 Task: Utilize permission sets for additional control to profiles.
Action: Mouse moved to (561, 50)
Screenshot: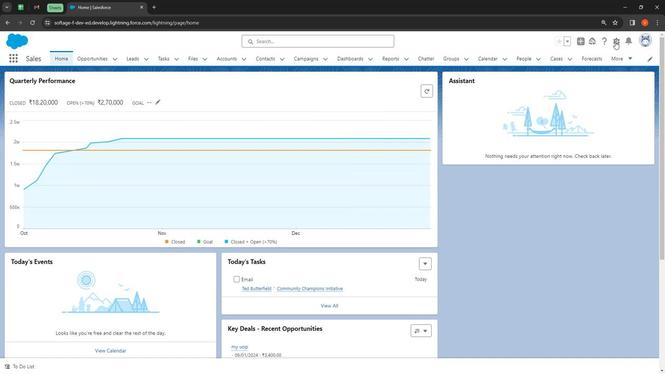 
Action: Mouse pressed left at (561, 50)
Screenshot: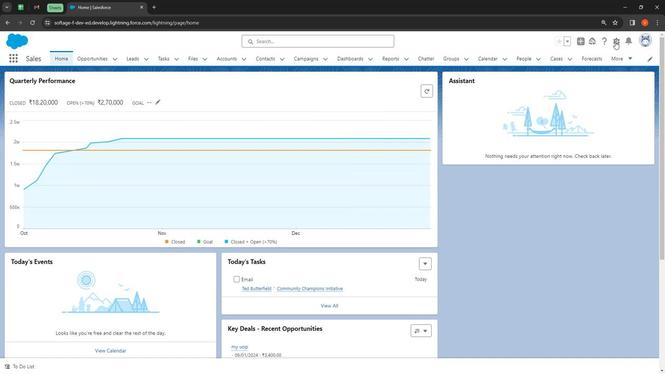 
Action: Mouse moved to (546, 68)
Screenshot: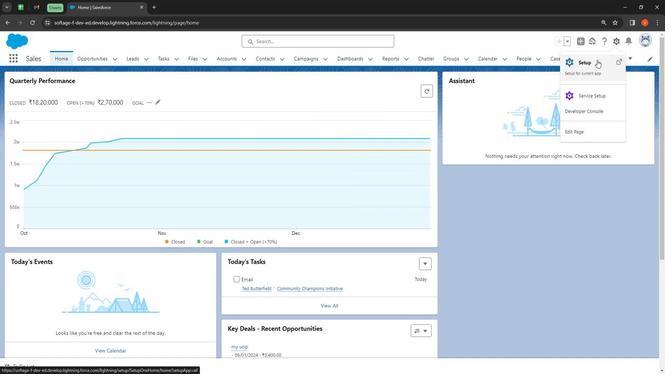 
Action: Mouse pressed left at (546, 68)
Screenshot: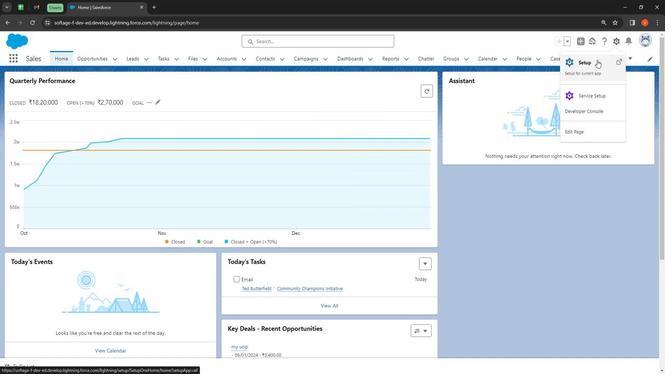 
Action: Mouse moved to (34, 248)
Screenshot: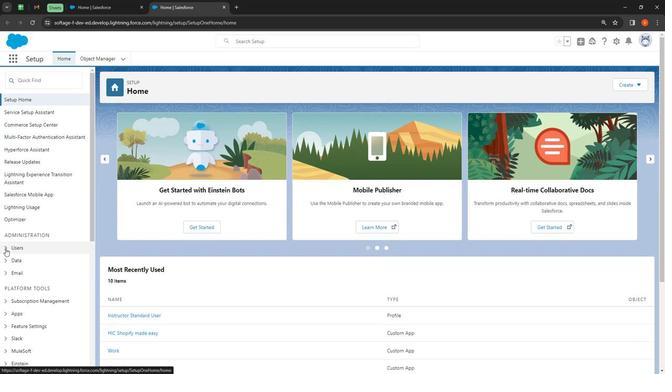 
Action: Mouse pressed left at (34, 248)
Screenshot: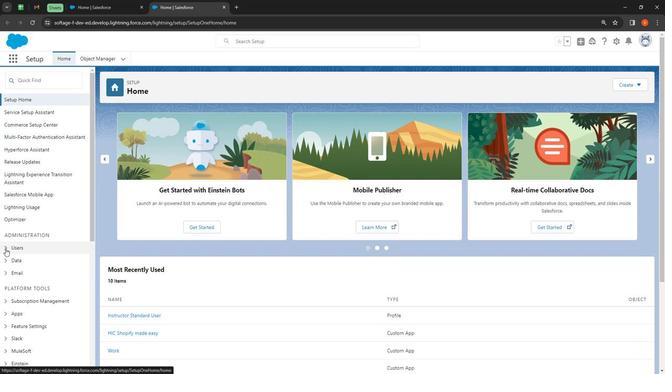 
Action: Mouse moved to (51, 345)
Screenshot: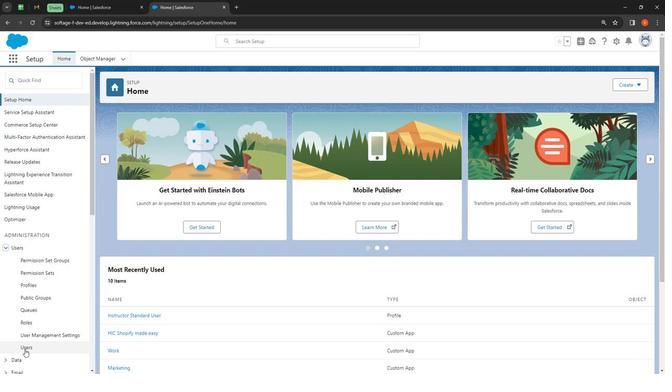 
Action: Mouse pressed left at (51, 345)
Screenshot: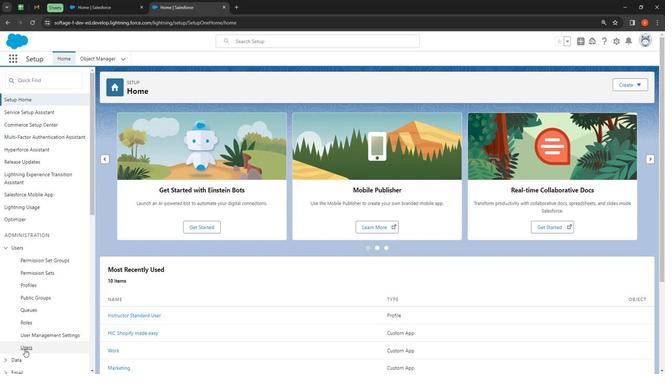 
Action: Mouse moved to (311, 382)
Screenshot: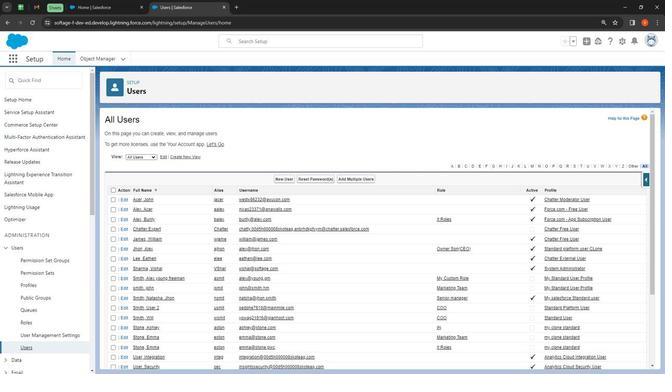 
Action: Mouse scrolled (311, 382) with delta (0, 0)
Screenshot: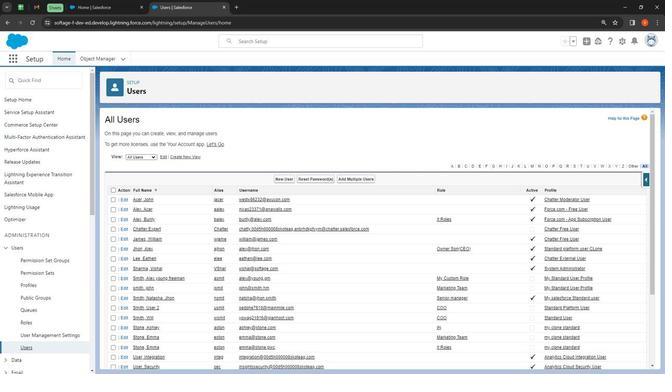 
Action: Mouse moved to (324, 382)
Screenshot: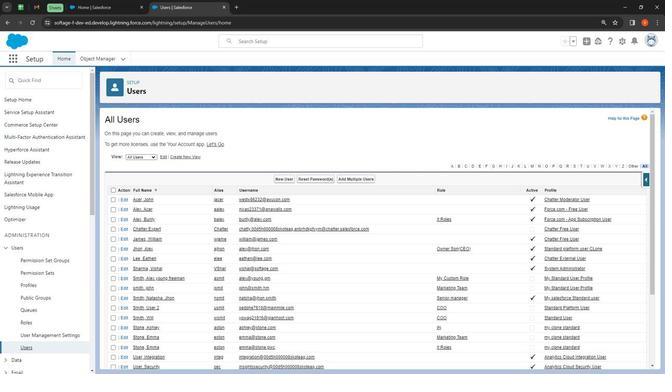 
Action: Mouse scrolled (324, 382) with delta (0, 0)
Screenshot: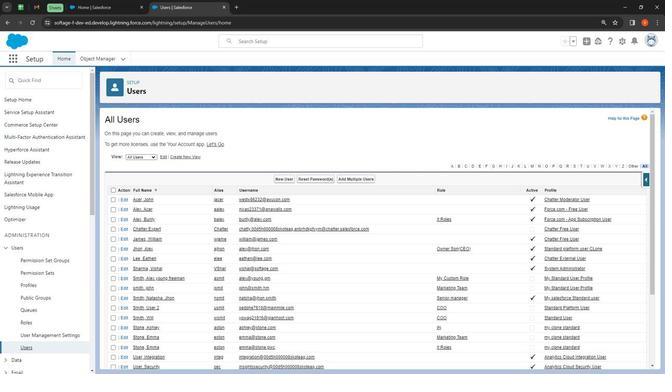 
Action: Mouse moved to (152, 161)
Screenshot: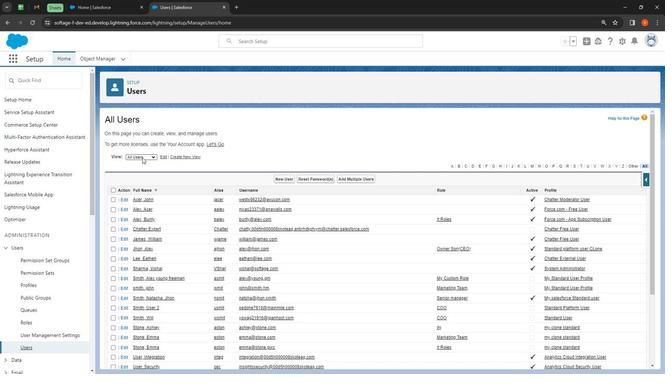 
Action: Mouse pressed left at (152, 161)
Screenshot: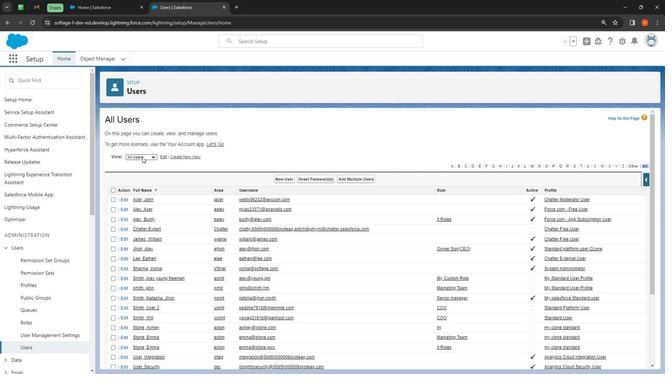 
Action: Mouse moved to (161, 167)
Screenshot: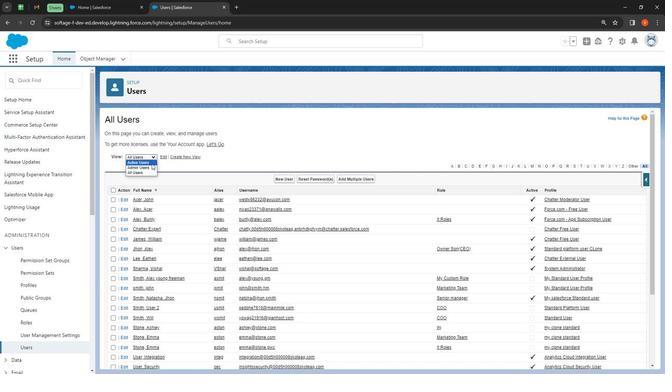 
Action: Mouse pressed left at (161, 167)
Screenshot: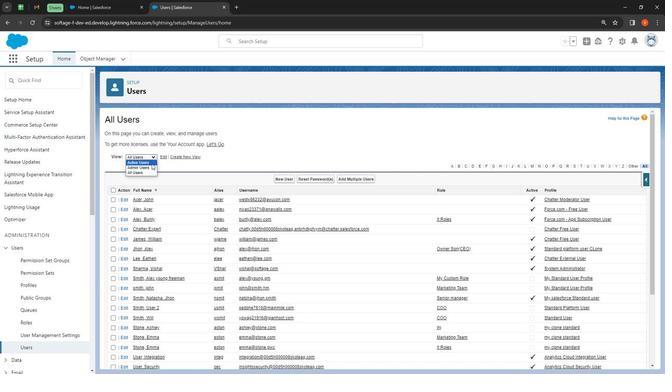 
Action: Mouse moved to (71, 272)
Screenshot: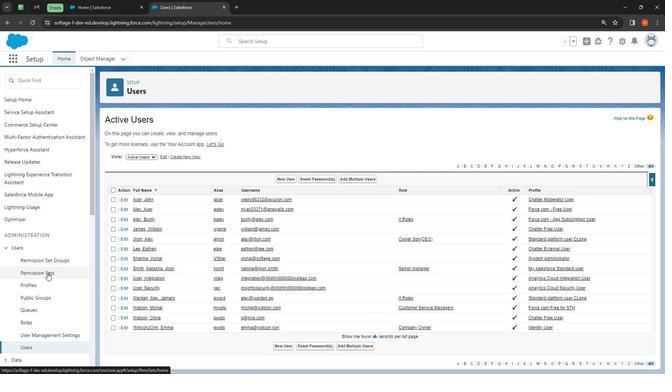 
Action: Mouse pressed left at (71, 272)
Screenshot: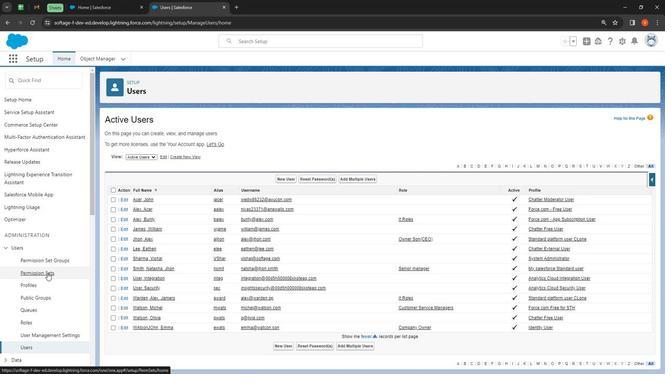 
Action: Mouse moved to (130, 166)
Screenshot: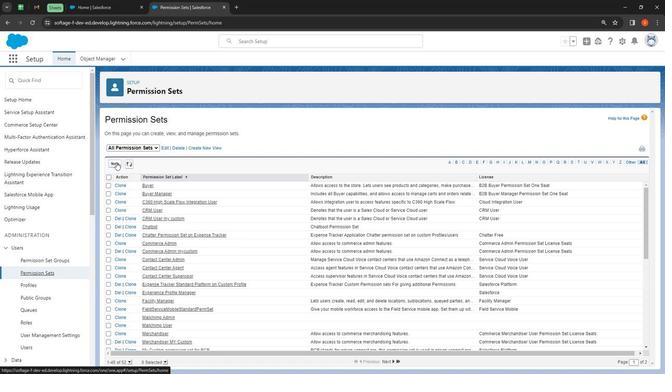 
Action: Mouse pressed left at (130, 166)
Screenshot: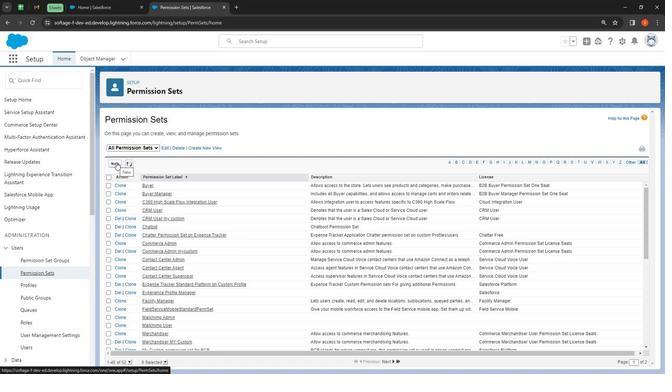 
Action: Mouse moved to (276, 181)
Screenshot: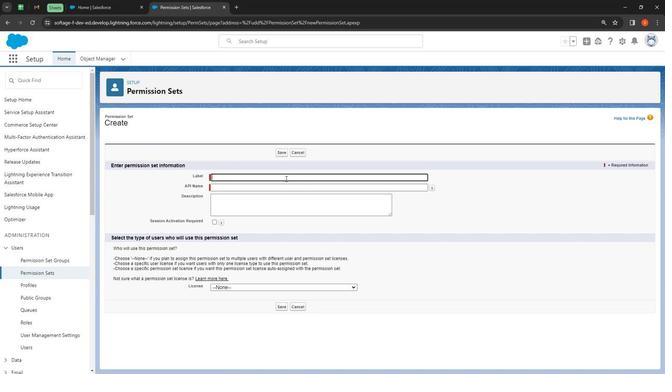 
Action: Mouse pressed left at (276, 181)
Screenshot: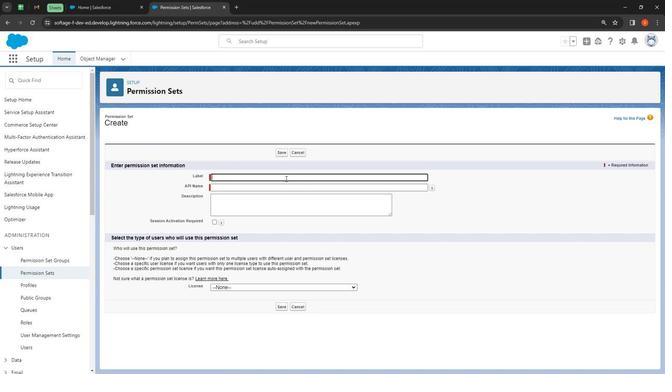
Action: Mouse moved to (277, 185)
Screenshot: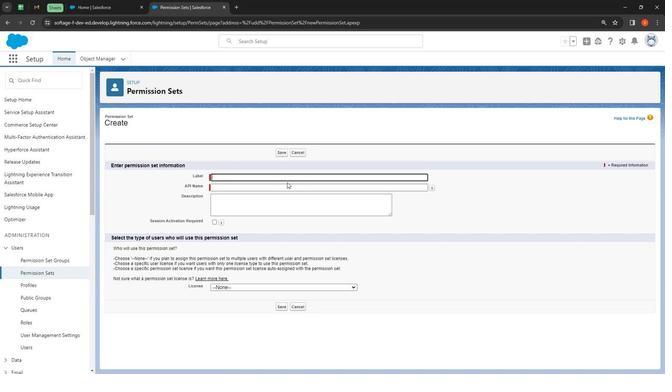 
Action: Key pressed <Key.shift>Permission<Key.space><Key.shift>Set<Key.space>for<Key.space><Key.shift>Standard<Key.space><Key.shift>Platform<Key.space>user<Key.space>to<Key.space>utilize<Key.space>them
Screenshot: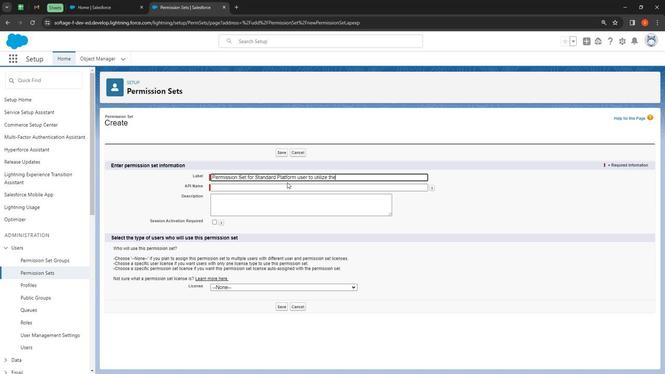 
Action: Mouse moved to (237, 189)
Screenshot: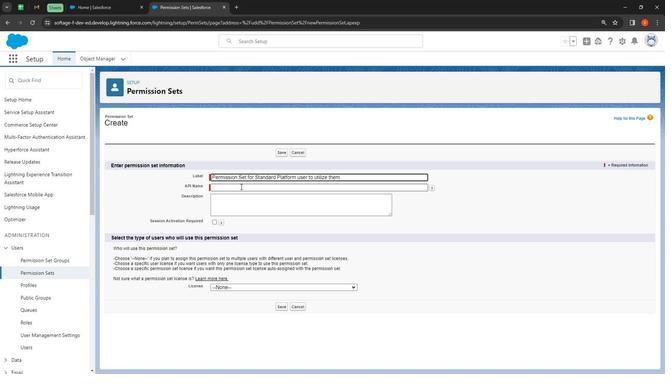 
Action: Mouse pressed left at (237, 189)
Screenshot: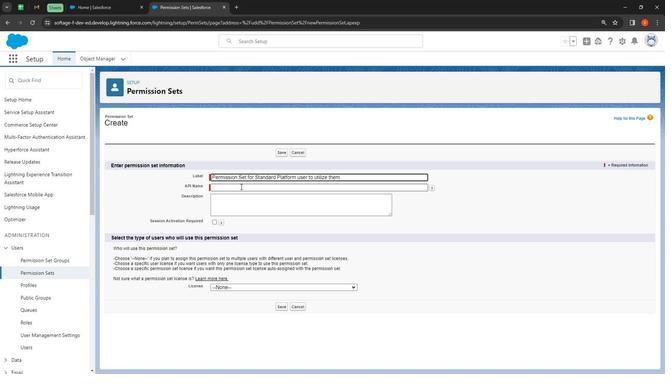 
Action: Mouse moved to (243, 207)
Screenshot: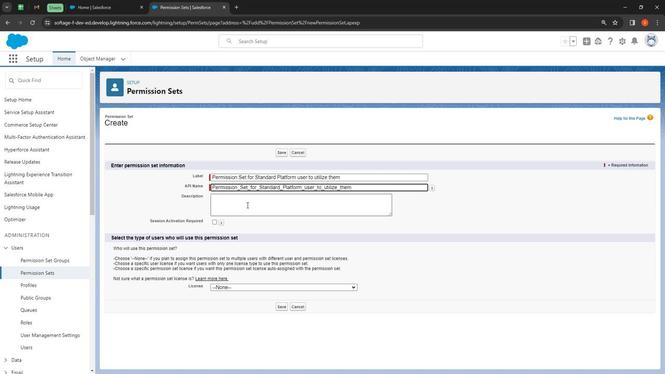 
Action: Mouse pressed left at (243, 207)
Screenshot: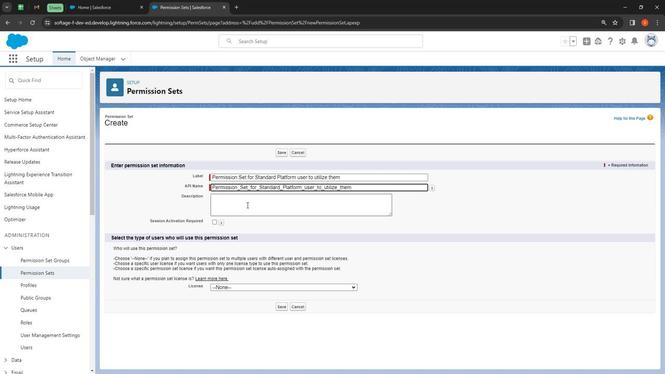 
Action: Mouse moved to (224, 212)
Screenshot: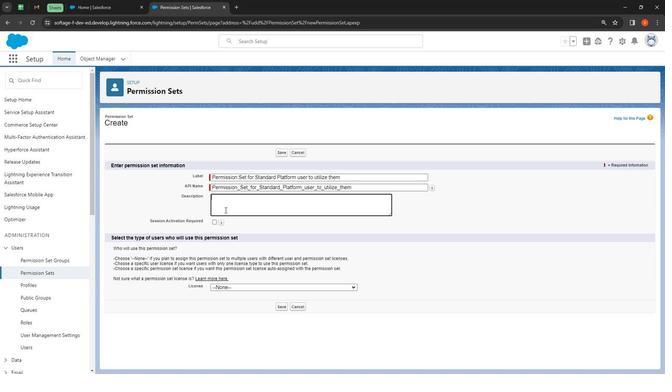 
Action: Key pressed utilization<Key.space>of<Key.space>permission<Key.space>set<Key.space>by<Key.space>s<Key.backspace>profile<Key.space>having<Key.space>standard<Key.space>platfom<Key.space>users
Screenshot: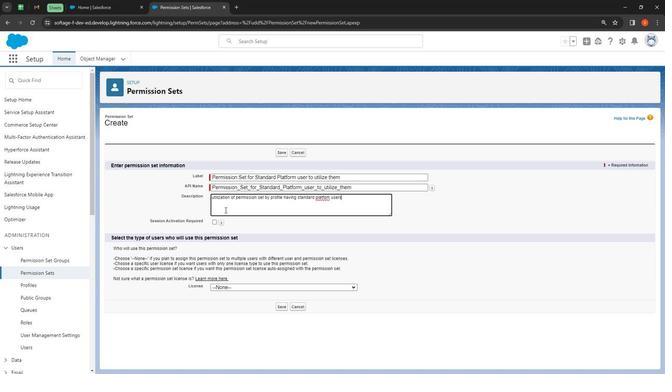 
Action: Mouse moved to (309, 200)
Screenshot: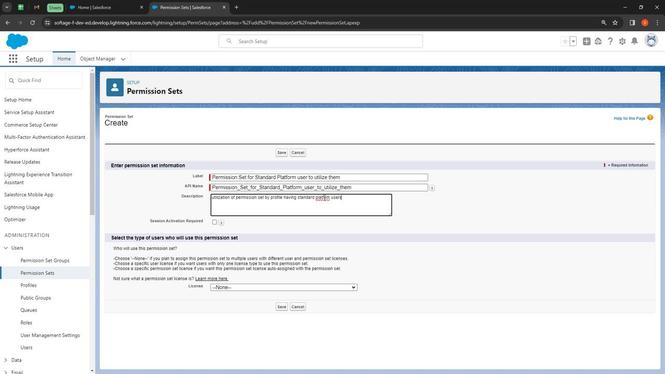 
Action: Mouse pressed right at (309, 200)
Screenshot: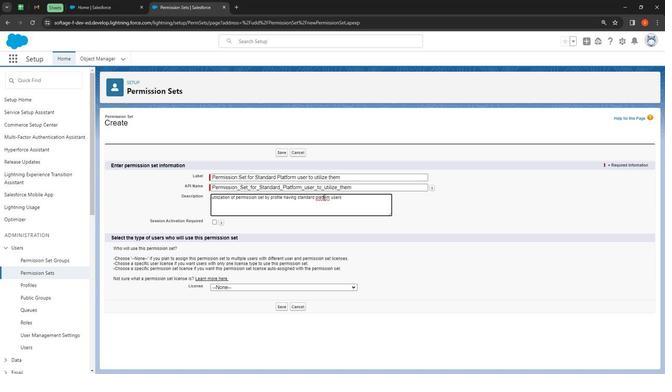 
Action: Mouse moved to (321, 206)
Screenshot: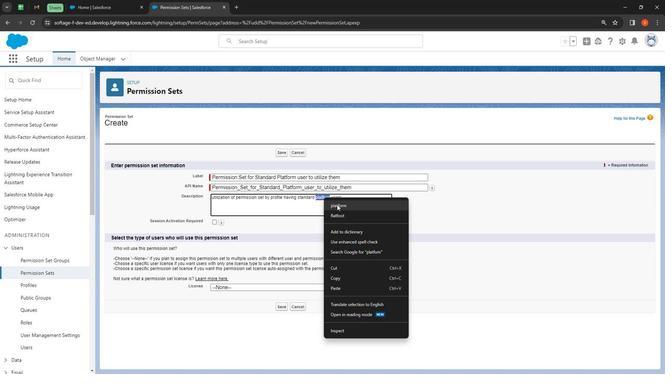 
Action: Mouse pressed left at (321, 206)
Screenshot: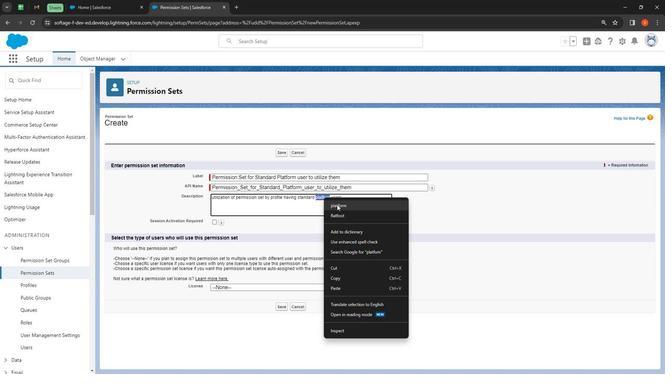 
Action: Mouse moved to (333, 201)
Screenshot: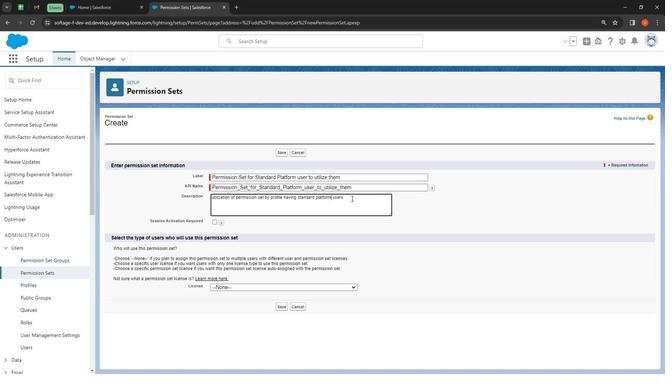 
Action: Mouse pressed left at (333, 201)
Screenshot: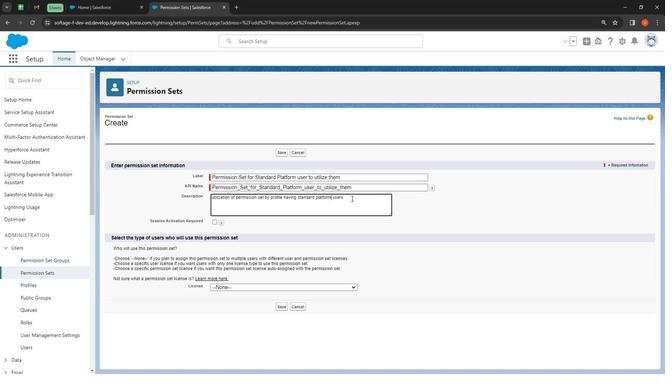 
Action: Mouse moved to (333, 201)
Screenshot: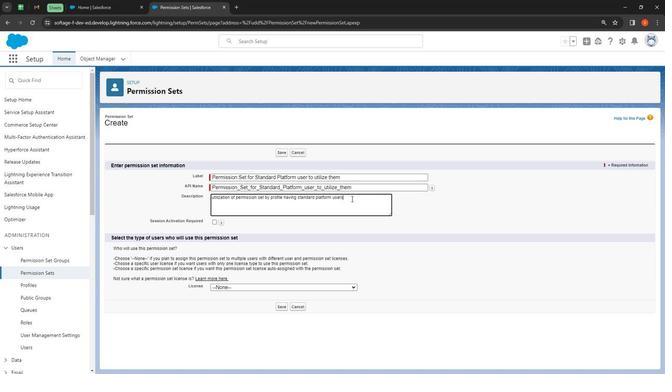 
Action: Key pressed .<Key.space>for<Key.space>there<Key.space>extra<Key.space>permission
Screenshot: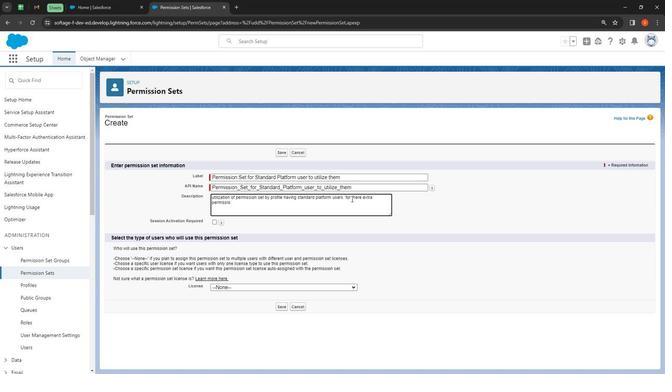 
Action: Mouse moved to (260, 223)
Screenshot: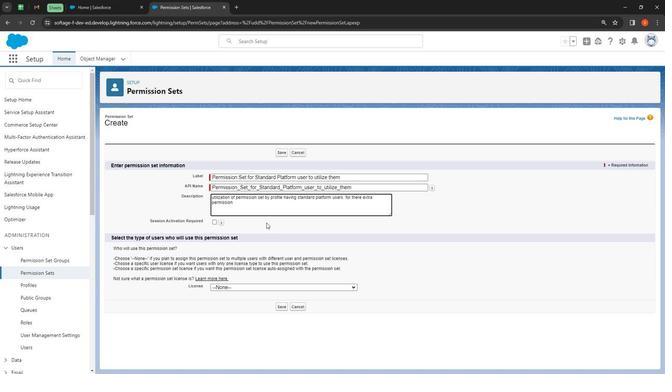 
Action: Mouse pressed left at (260, 223)
Screenshot: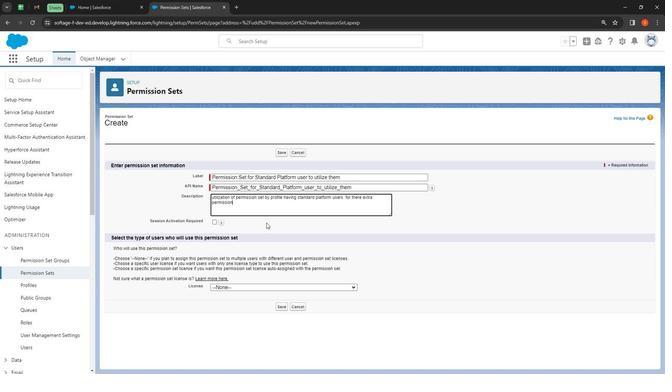 
Action: Mouse moved to (259, 285)
Screenshot: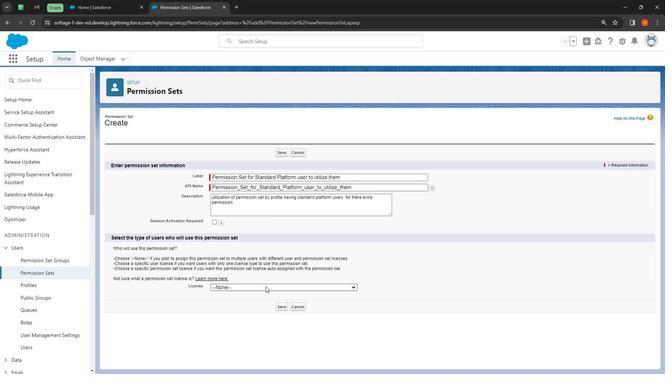 
Action: Mouse pressed left at (259, 285)
Screenshot: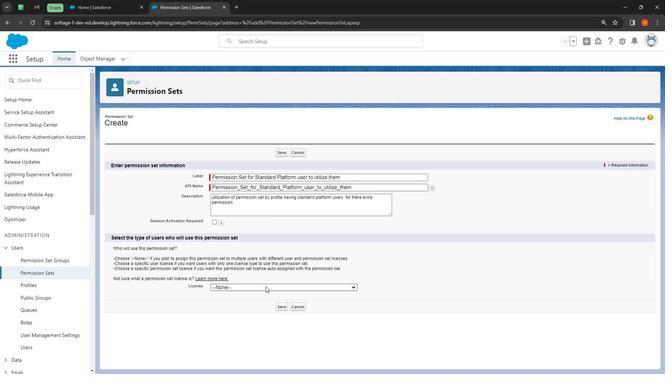 
Action: Mouse moved to (339, 178)
Screenshot: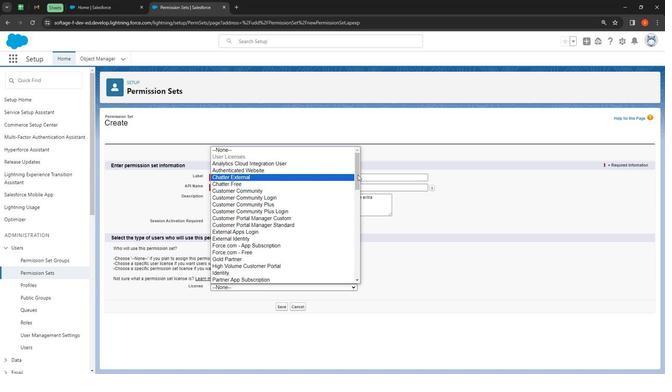 
Action: Mouse pressed left at (339, 178)
Screenshot: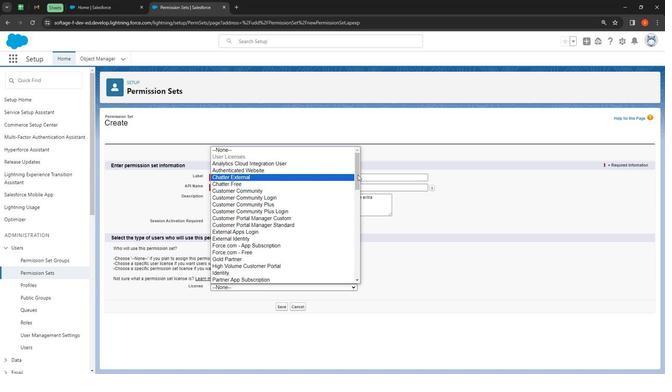 
Action: Mouse moved to (276, 223)
Screenshot: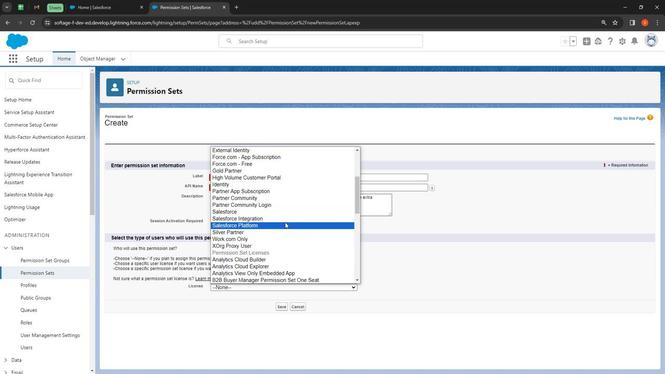 
Action: Mouse pressed left at (276, 223)
Screenshot: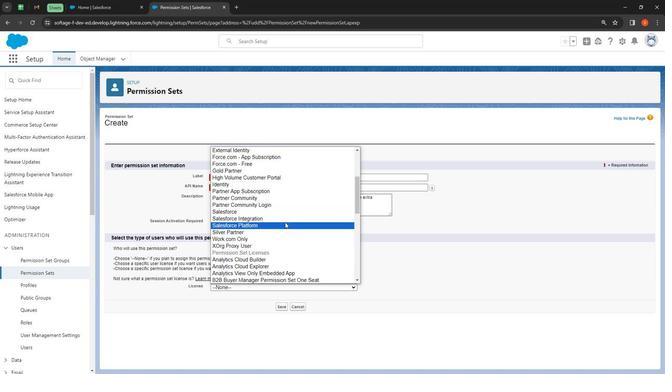 
Action: Mouse moved to (275, 305)
Screenshot: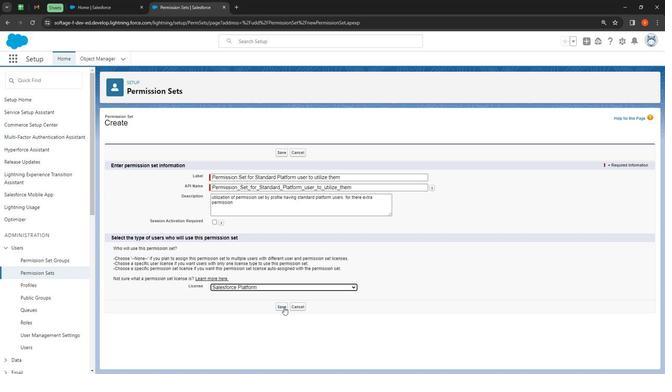 
Action: Mouse pressed left at (275, 305)
Screenshot: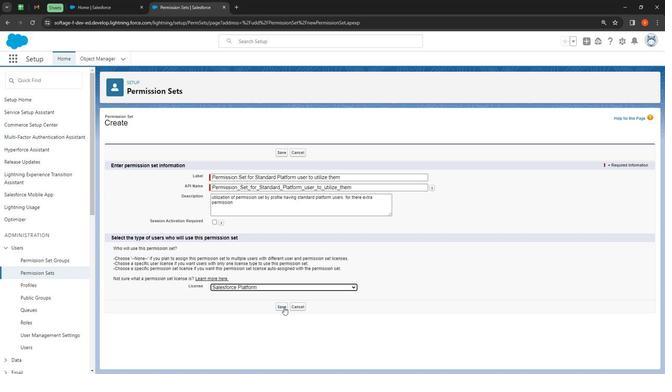 
Action: Mouse moved to (248, 257)
Screenshot: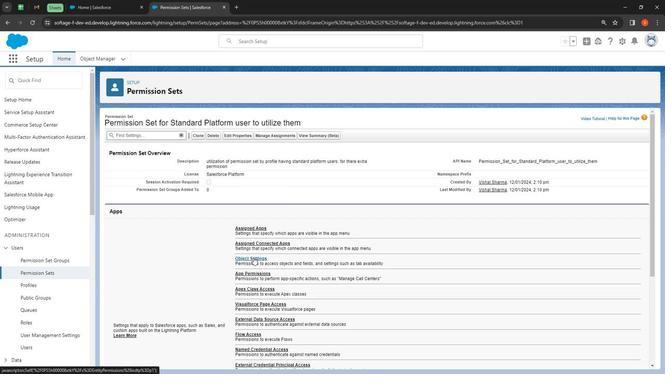 
Action: Mouse pressed left at (248, 257)
Screenshot: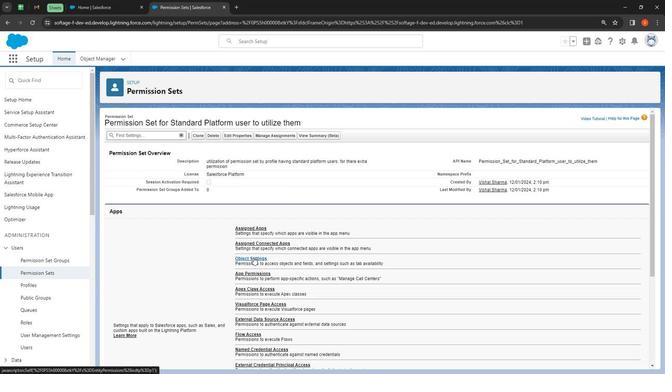 
Action: Mouse moved to (134, 186)
Screenshot: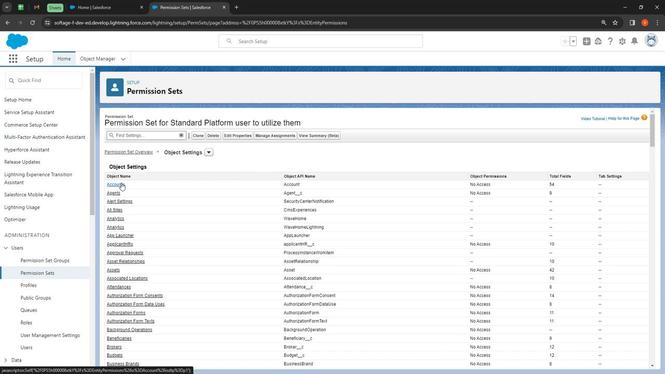 
Action: Mouse pressed left at (134, 186)
Screenshot: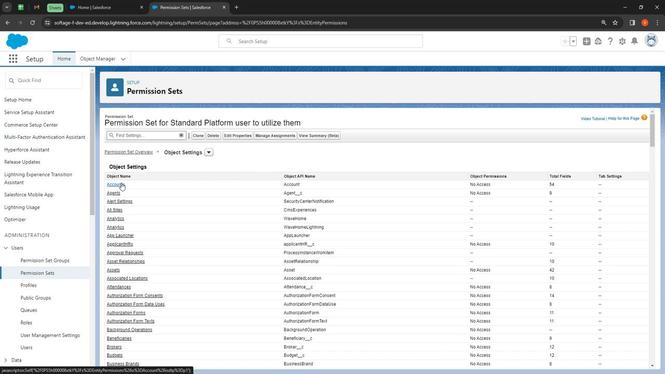 
Action: Mouse moved to (272, 171)
Screenshot: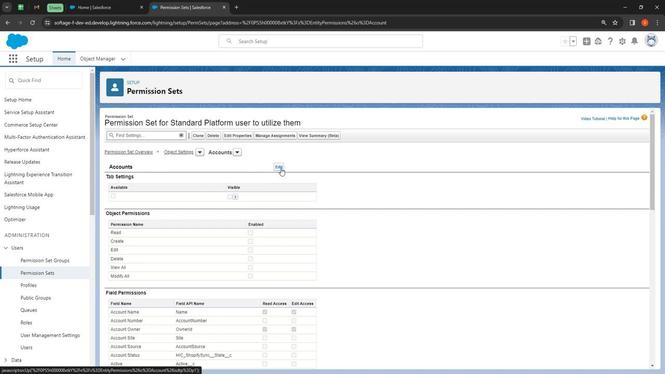
Action: Mouse pressed left at (272, 171)
Screenshot: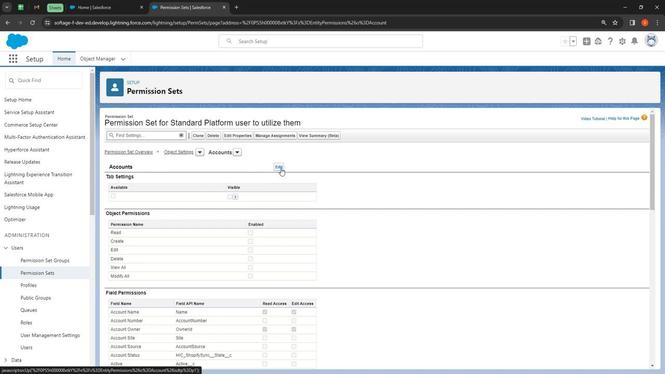 
Action: Mouse moved to (127, 201)
Screenshot: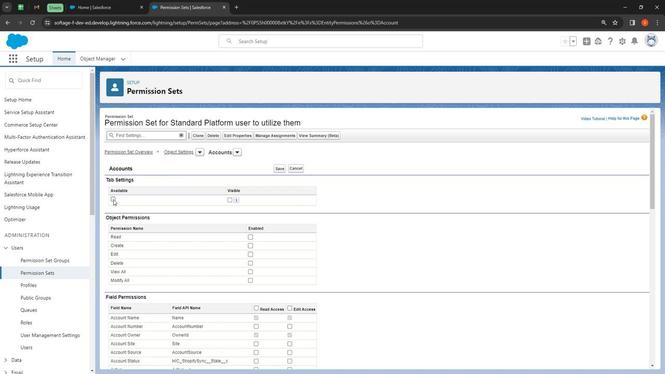 
Action: Mouse pressed left at (127, 201)
Screenshot: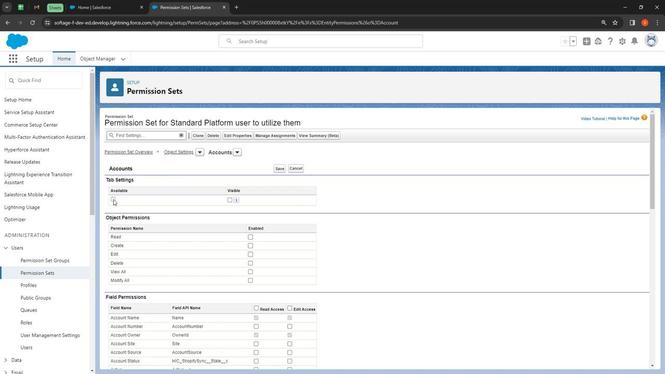 
Action: Mouse moved to (231, 203)
Screenshot: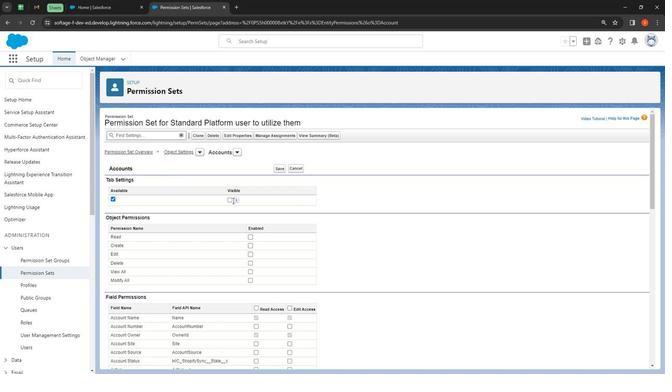 
Action: Mouse pressed left at (231, 203)
Screenshot: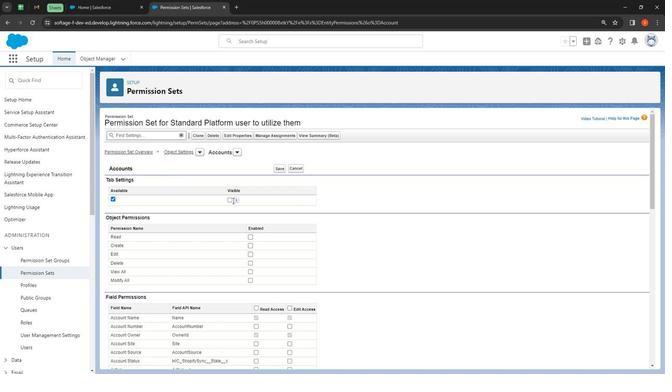 
Action: Mouse moved to (228, 203)
Screenshot: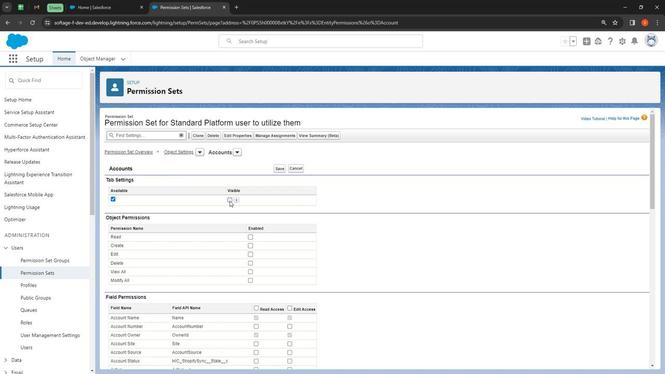 
Action: Mouse pressed left at (228, 203)
Screenshot: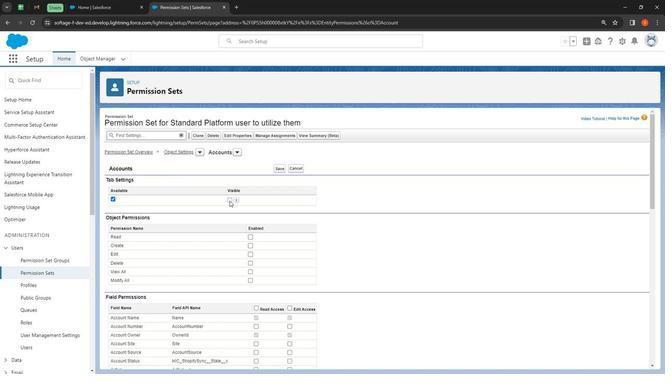 
Action: Mouse moved to (245, 236)
Screenshot: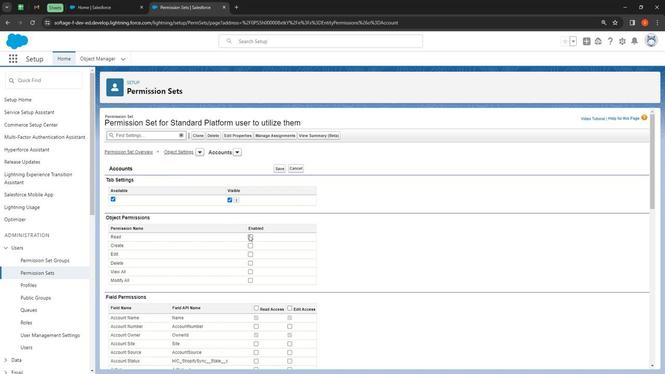 
Action: Mouse pressed left at (245, 236)
Screenshot: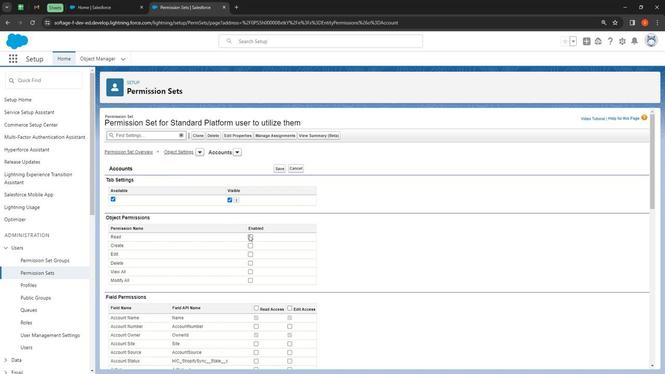 
Action: Mouse moved to (245, 245)
Screenshot: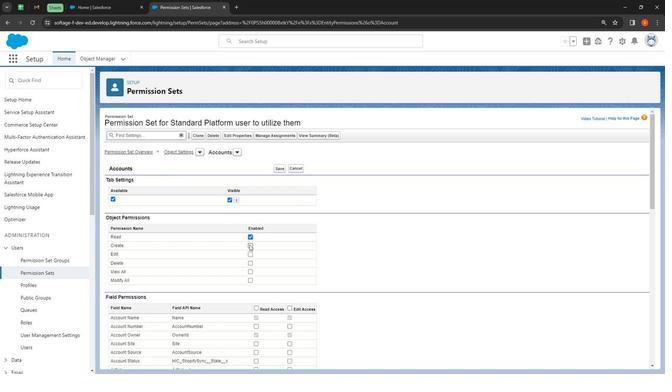 
Action: Mouse pressed left at (245, 245)
Screenshot: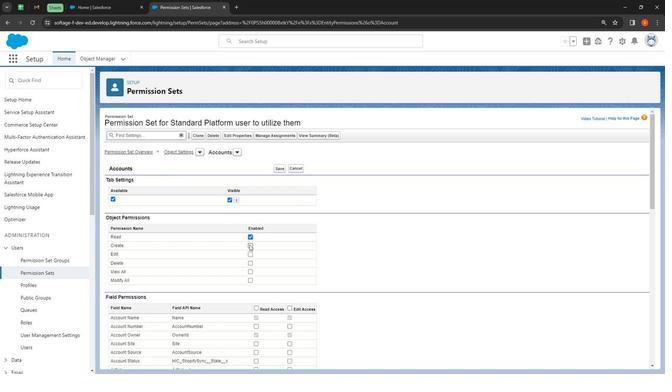 
Action: Mouse moved to (245, 255)
Screenshot: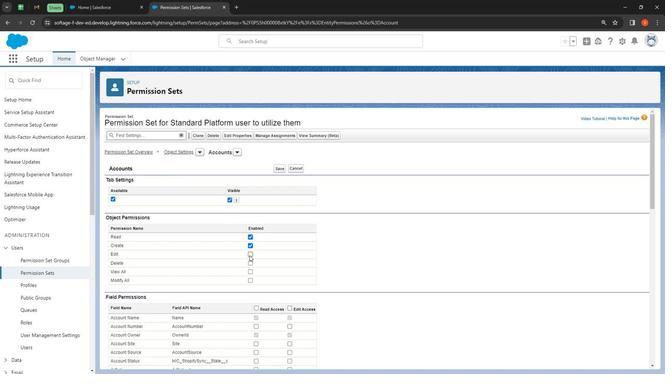 
Action: Mouse pressed left at (245, 255)
Screenshot: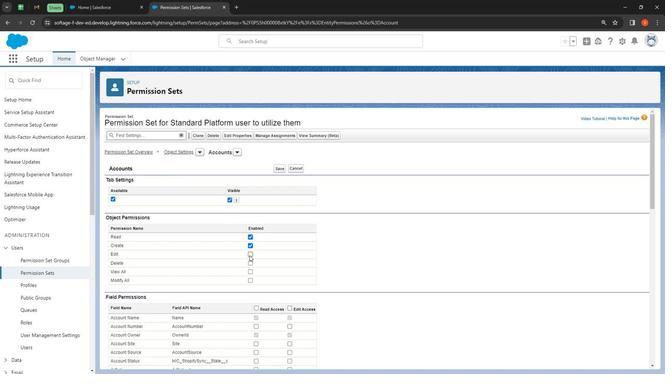 
Action: Mouse moved to (254, 241)
Screenshot: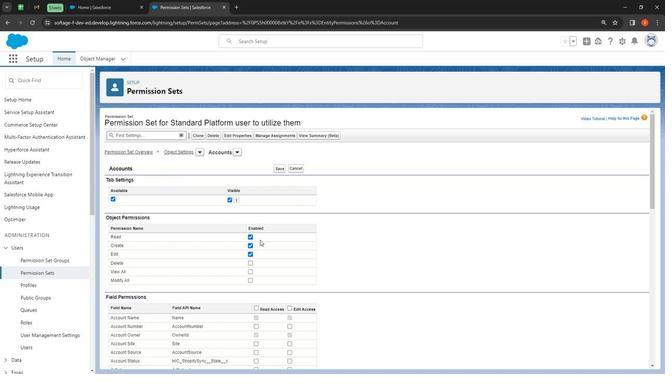 
Action: Mouse scrolled (254, 241) with delta (0, 0)
Screenshot: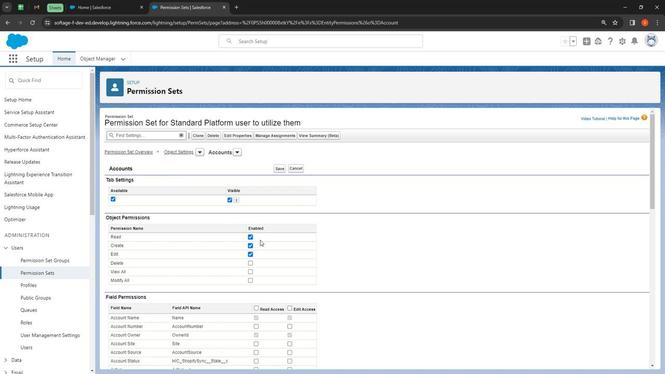
Action: Mouse moved to (265, 262)
Screenshot: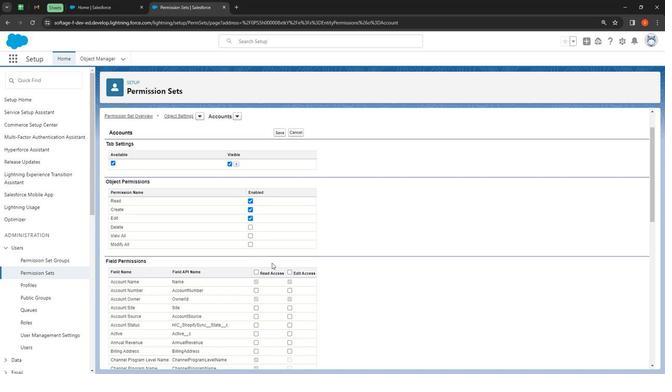 
Action: Mouse scrolled (265, 262) with delta (0, 0)
Screenshot: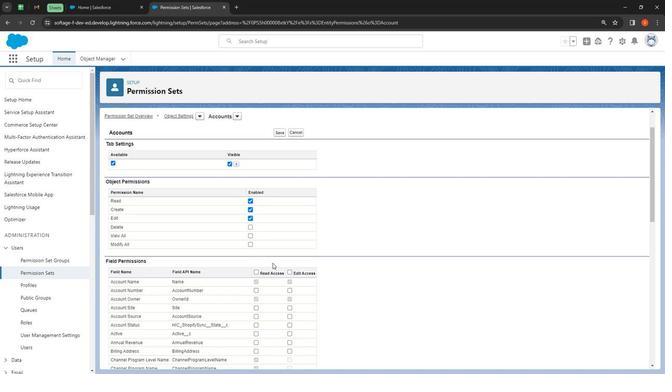 
Action: Mouse moved to (251, 255)
Screenshot: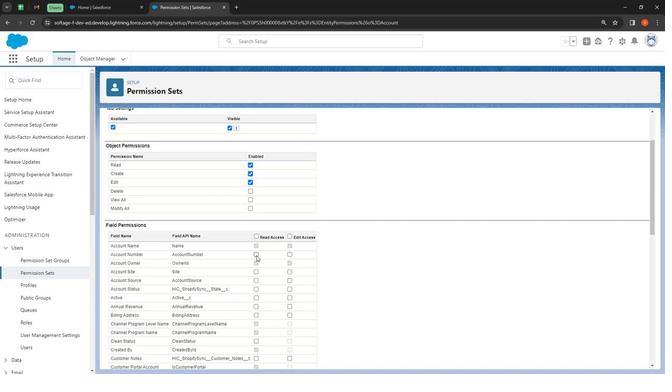 
Action: Mouse pressed left at (251, 255)
Screenshot: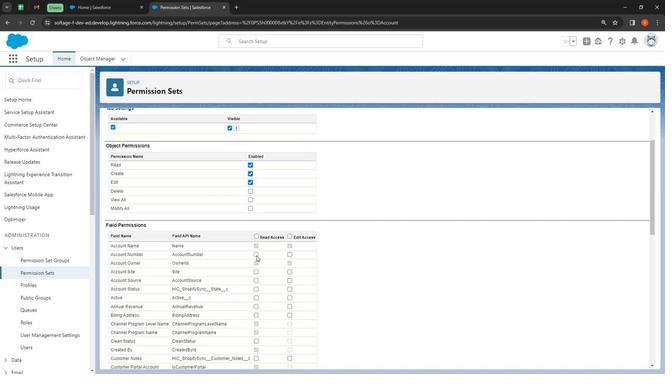 
Action: Mouse moved to (282, 254)
Screenshot: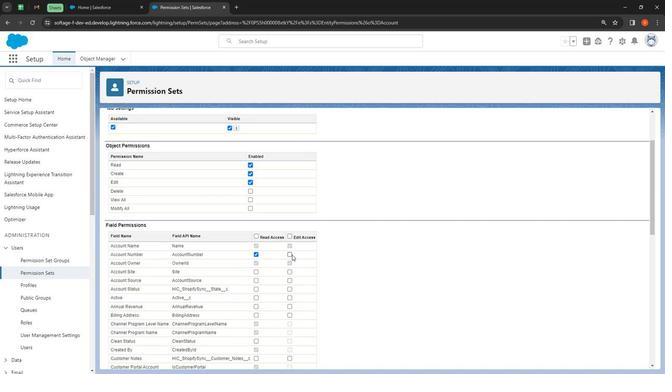 
Action: Mouse pressed left at (282, 254)
Screenshot: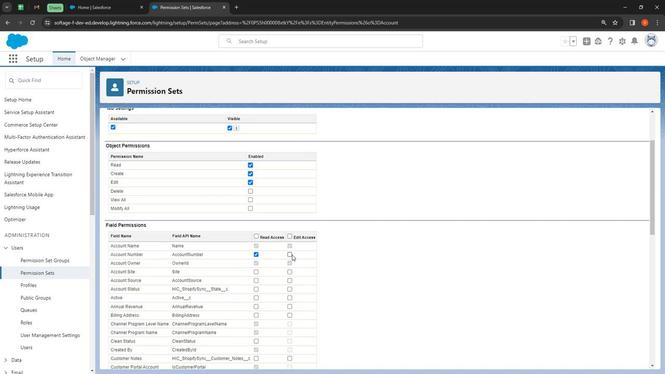 
Action: Mouse moved to (280, 272)
Screenshot: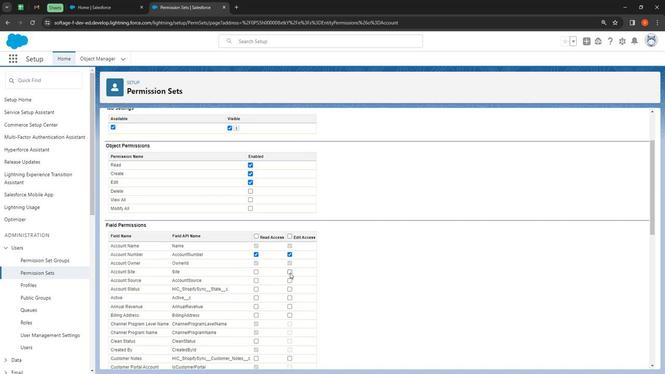 
Action: Mouse pressed left at (280, 272)
Screenshot: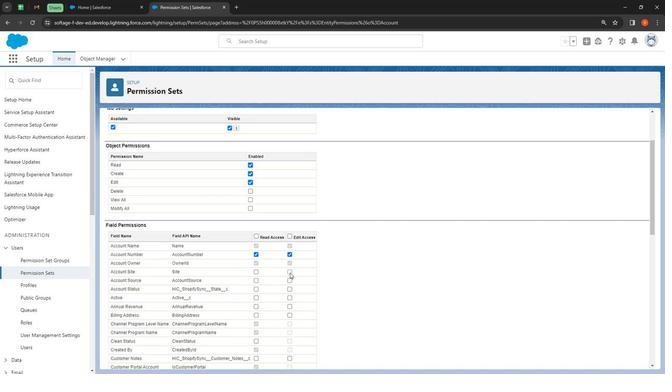 
Action: Mouse moved to (278, 279)
Screenshot: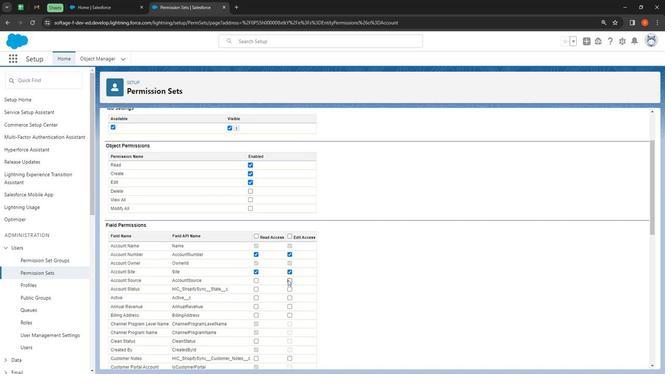 
Action: Mouse pressed left at (278, 279)
Screenshot: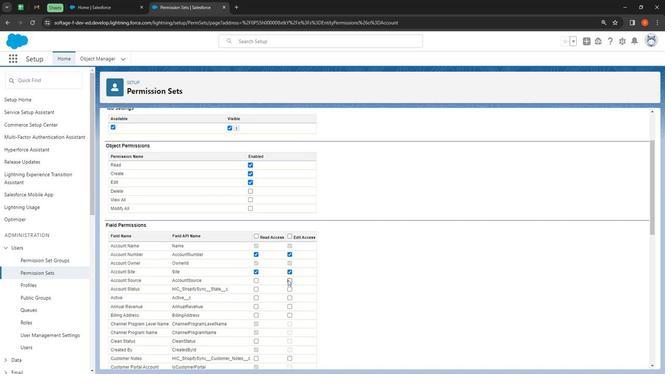 
Action: Mouse moved to (258, 273)
Screenshot: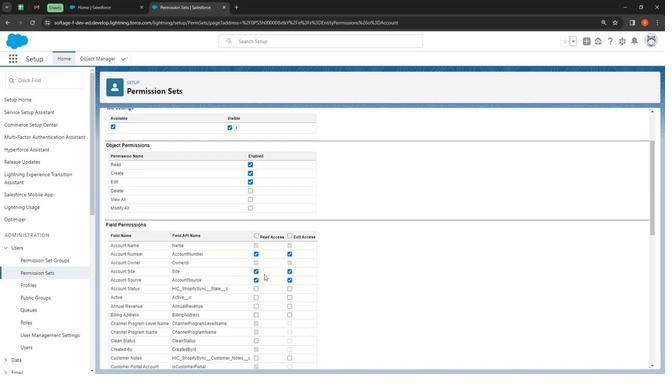 
Action: Mouse scrolled (258, 273) with delta (0, 0)
Screenshot: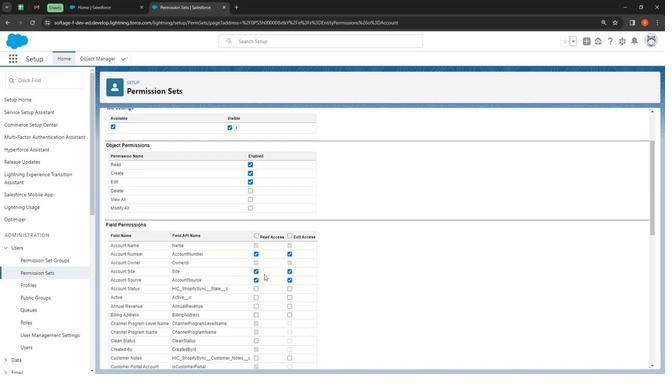 
Action: Mouse scrolled (258, 273) with delta (0, 0)
Screenshot: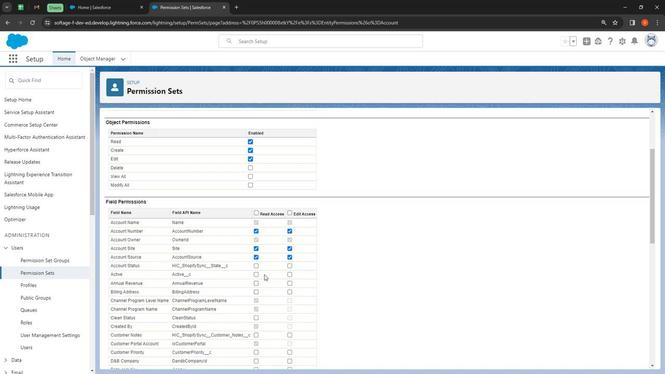 
Action: Mouse moved to (258, 272)
Screenshot: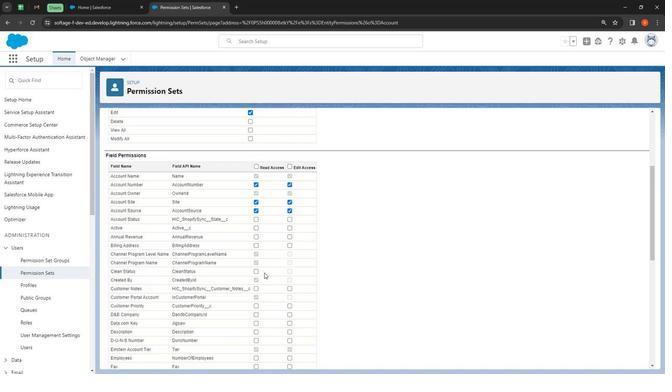 
Action: Mouse scrolled (258, 272) with delta (0, 0)
Screenshot: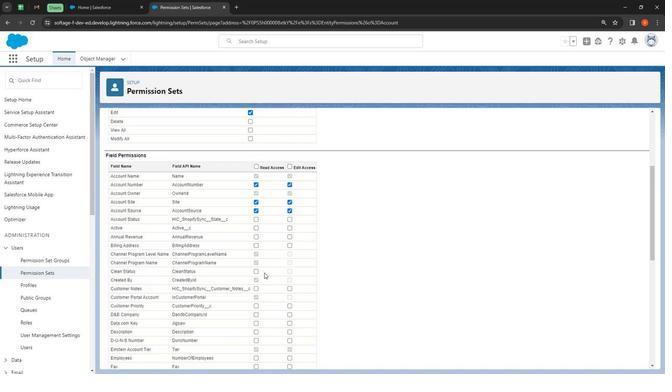 
Action: Mouse moved to (252, 200)
Screenshot: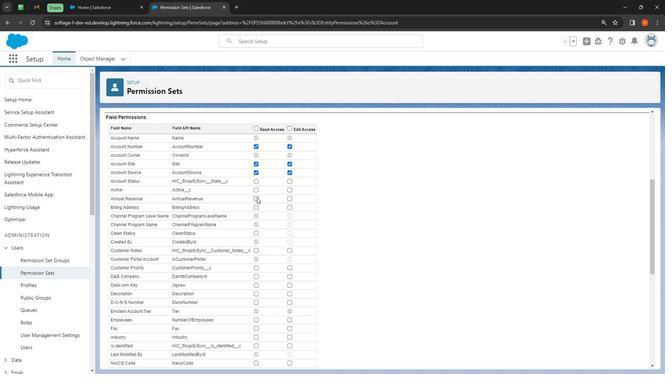 
Action: Mouse pressed left at (252, 200)
Screenshot: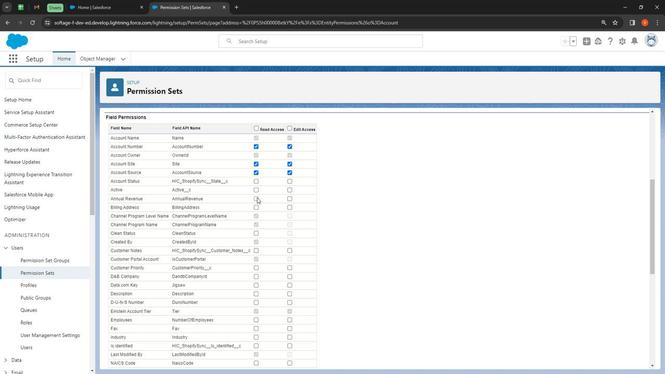 
Action: Mouse moved to (252, 192)
Screenshot: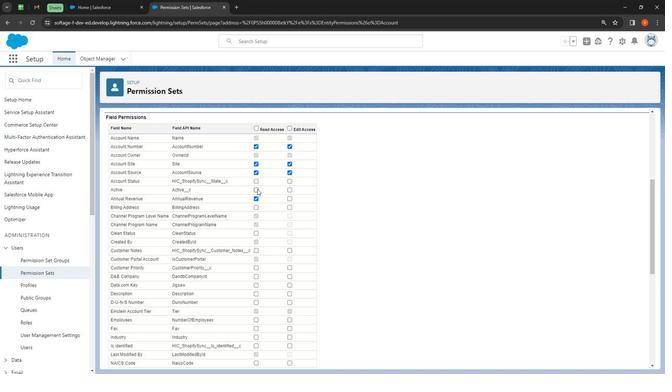 
Action: Mouse pressed left at (252, 192)
Screenshot: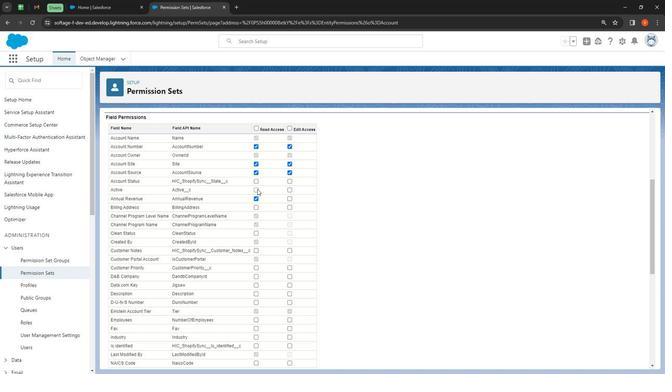 
Action: Mouse moved to (280, 209)
Screenshot: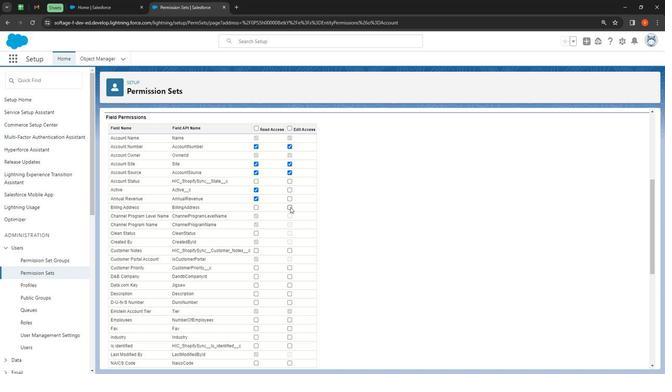 
Action: Mouse pressed left at (280, 209)
Screenshot: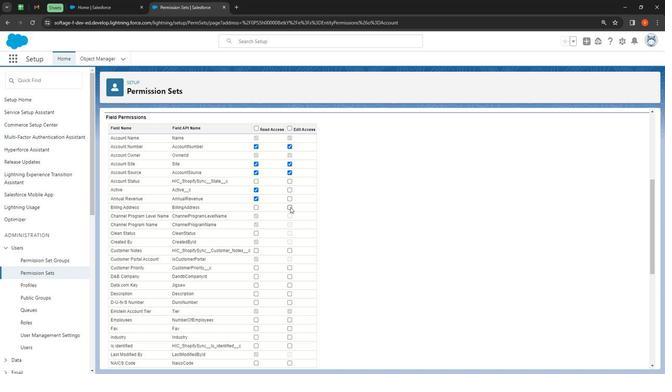 
Action: Mouse moved to (252, 235)
Screenshot: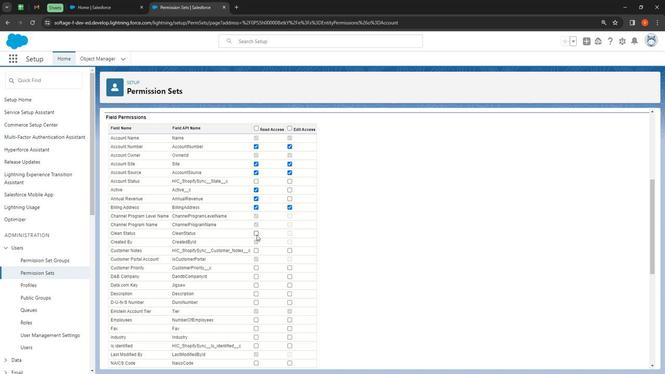 
Action: Mouse pressed left at (252, 235)
Screenshot: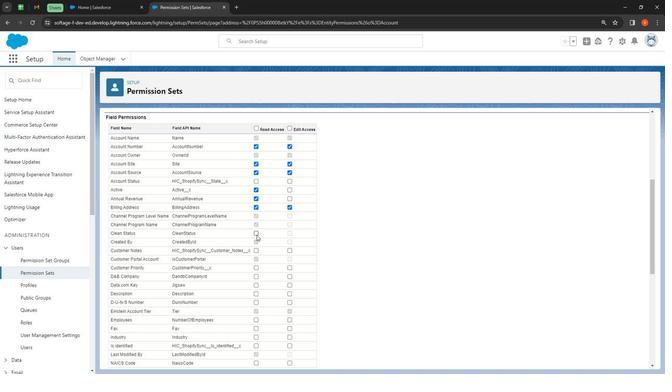 
Action: Mouse moved to (281, 252)
Screenshot: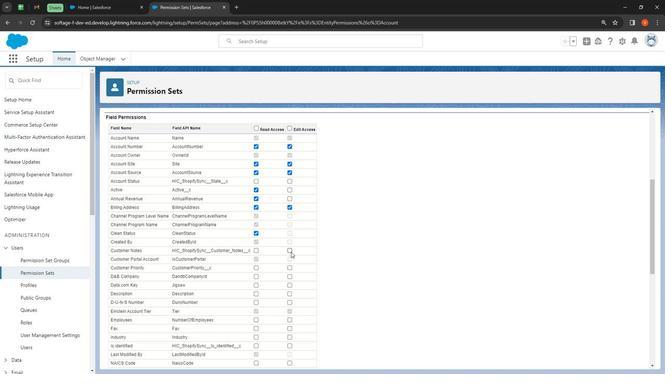 
Action: Mouse pressed left at (281, 252)
Screenshot: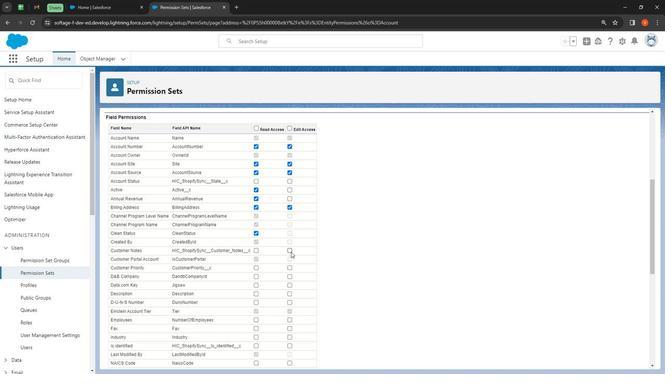 
Action: Mouse moved to (280, 249)
Screenshot: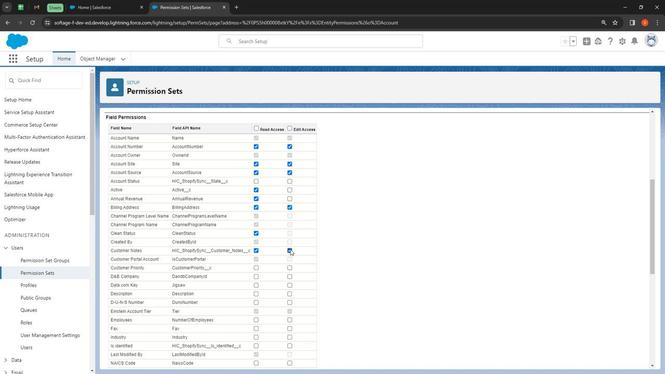 
Action: Mouse pressed left at (280, 249)
Screenshot: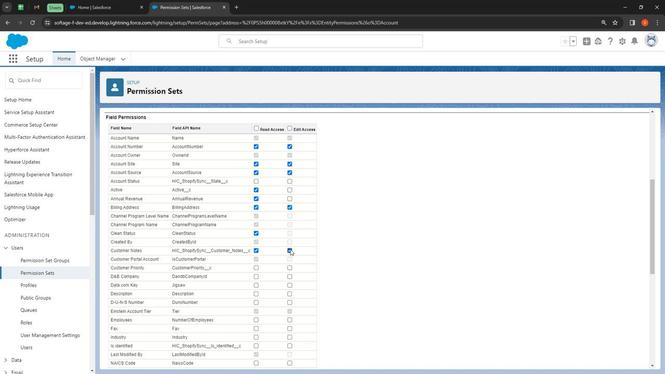 
Action: Mouse moved to (249, 266)
Screenshot: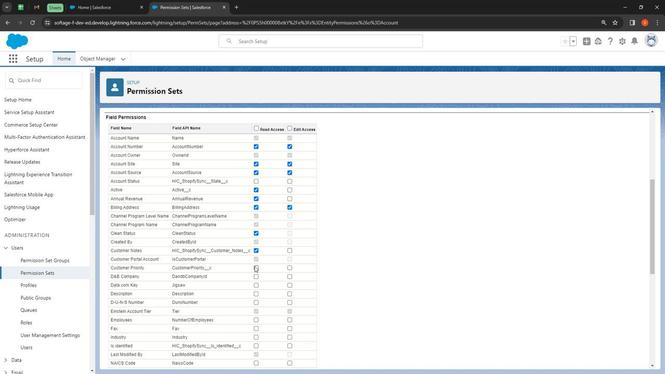 
Action: Mouse pressed left at (249, 266)
Screenshot: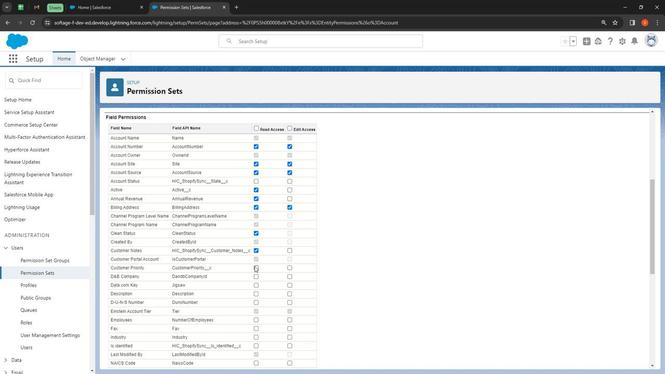 
Action: Mouse moved to (252, 277)
Screenshot: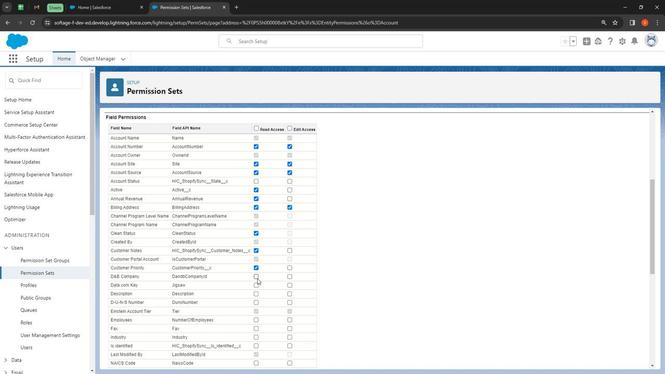 
Action: Mouse pressed left at (252, 277)
Screenshot: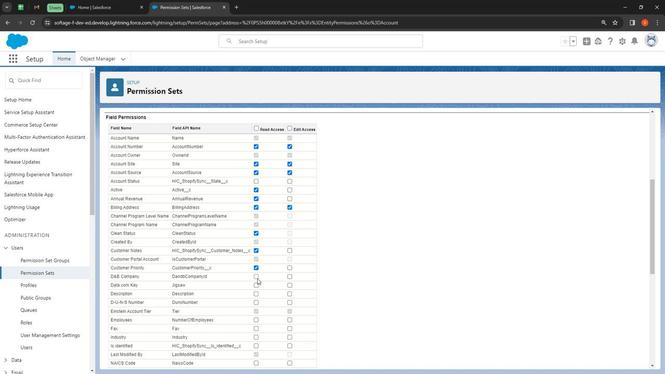 
Action: Mouse moved to (279, 283)
Screenshot: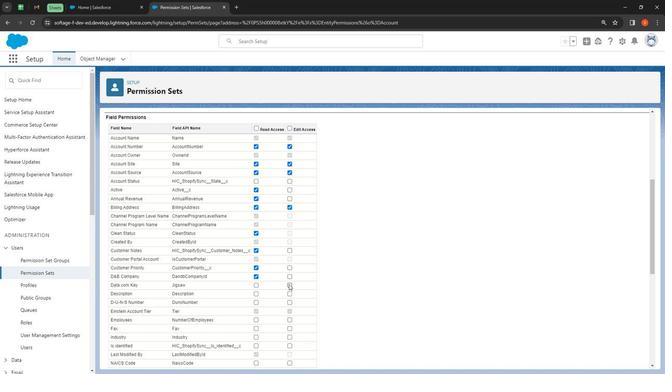 
Action: Mouse pressed left at (279, 283)
Screenshot: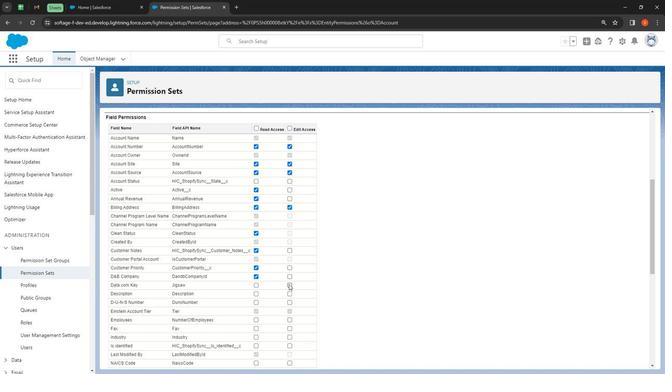 
Action: Mouse moved to (280, 292)
Screenshot: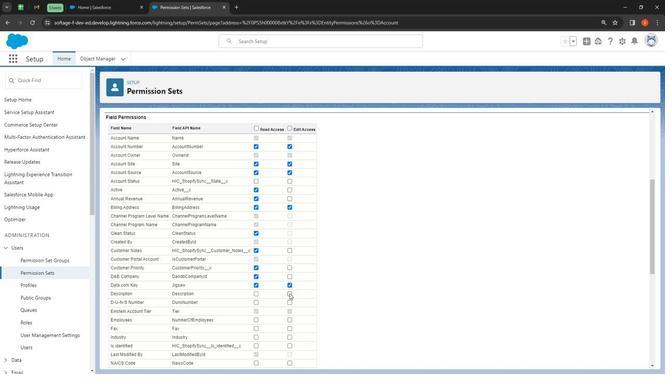 
Action: Mouse pressed left at (280, 292)
Screenshot: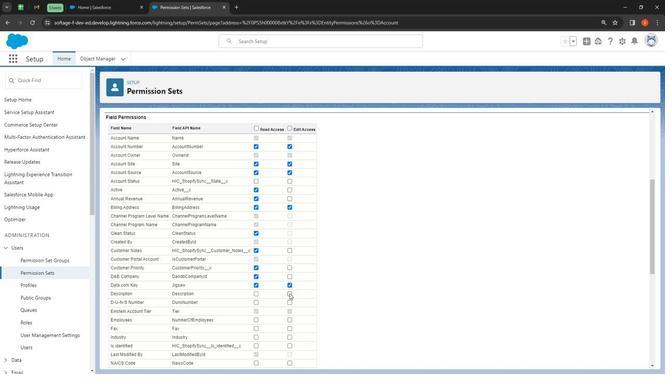 
Action: Mouse moved to (281, 302)
Screenshot: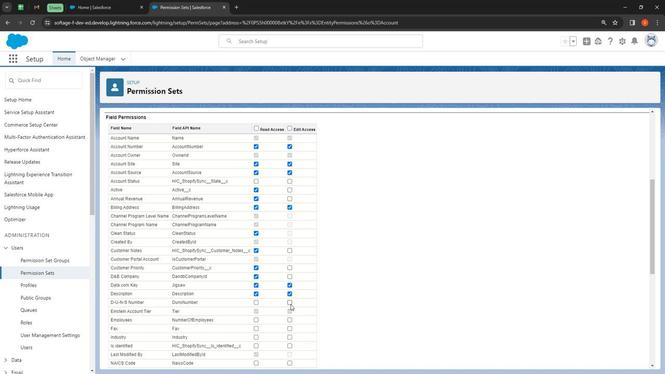 
Action: Mouse pressed left at (281, 302)
Screenshot: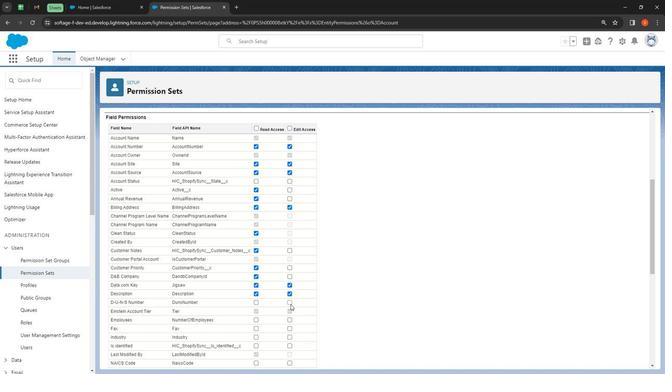 
Action: Mouse moved to (250, 318)
Screenshot: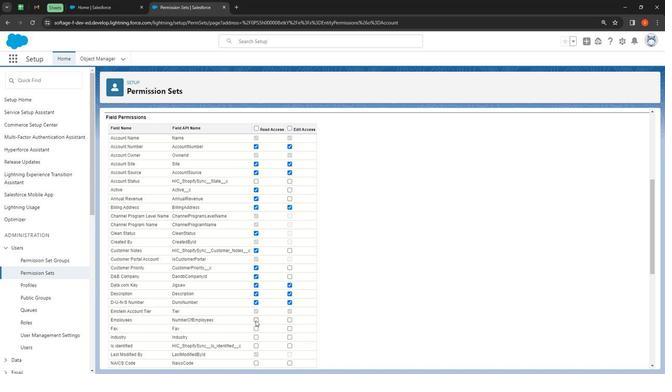 
Action: Mouse pressed left at (250, 318)
Screenshot: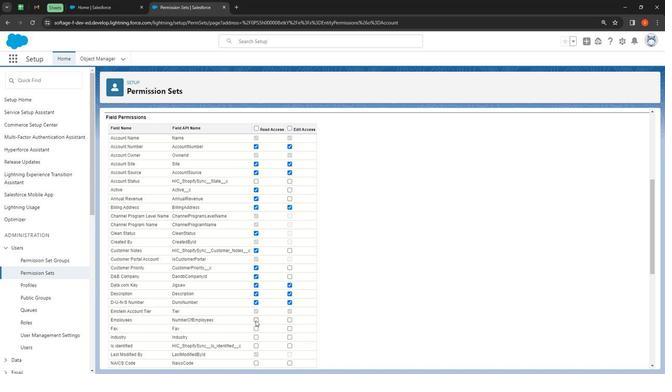 
Action: Mouse moved to (280, 325)
Screenshot: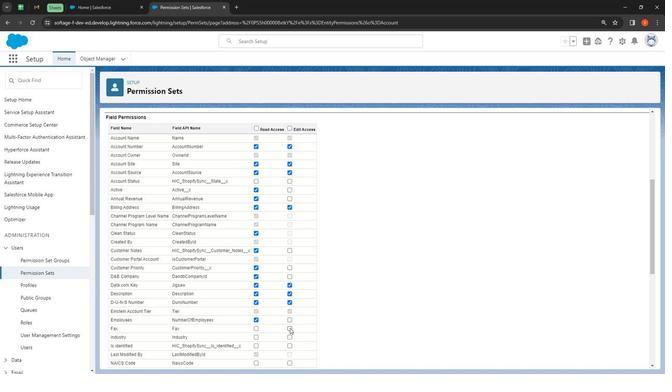 
Action: Mouse pressed left at (280, 325)
Screenshot: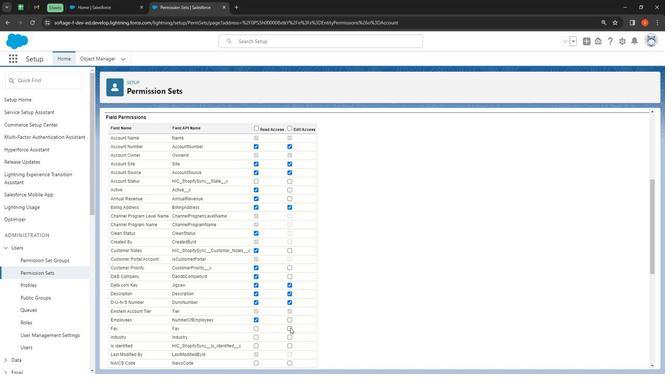 
Action: Mouse moved to (282, 331)
Screenshot: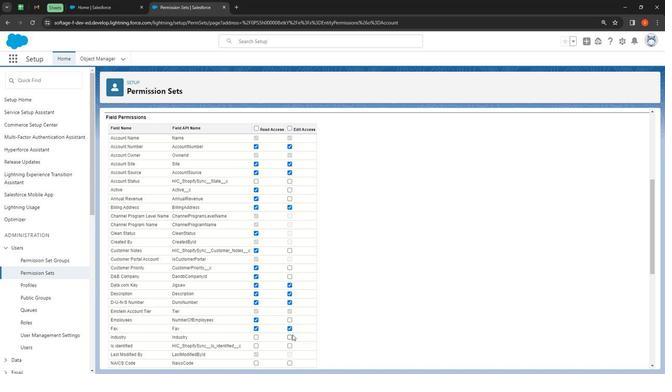 
Action: Mouse pressed left at (282, 331)
Screenshot: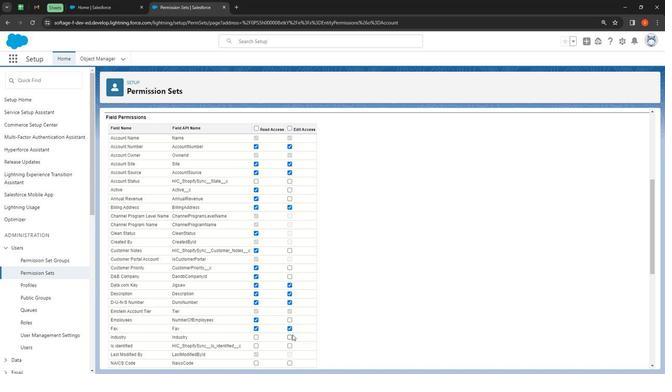 
Action: Mouse moved to (281, 335)
Screenshot: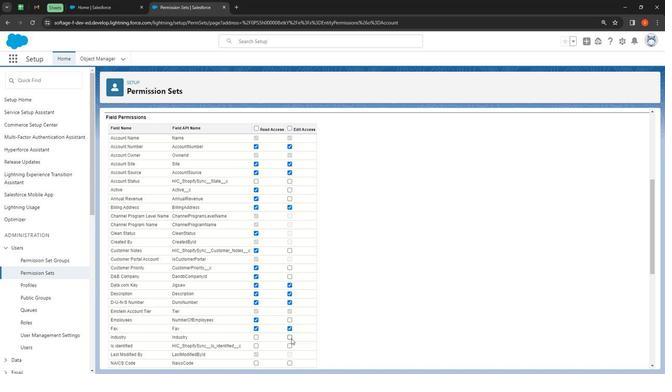 
Action: Mouse pressed left at (281, 335)
Screenshot: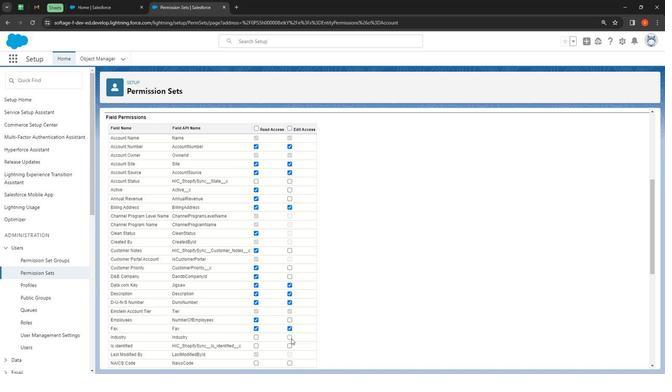 
Action: Mouse moved to (280, 342)
Screenshot: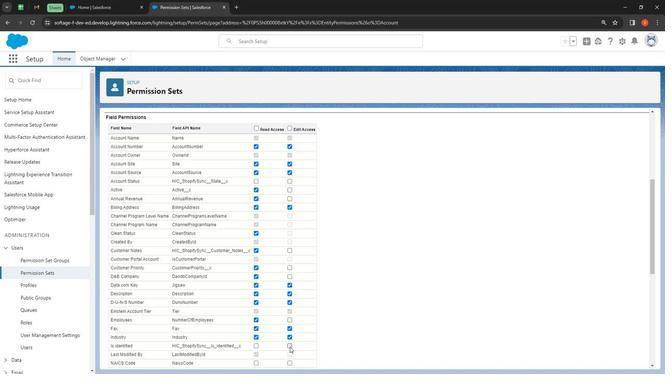 
Action: Mouse pressed left at (280, 342)
Screenshot: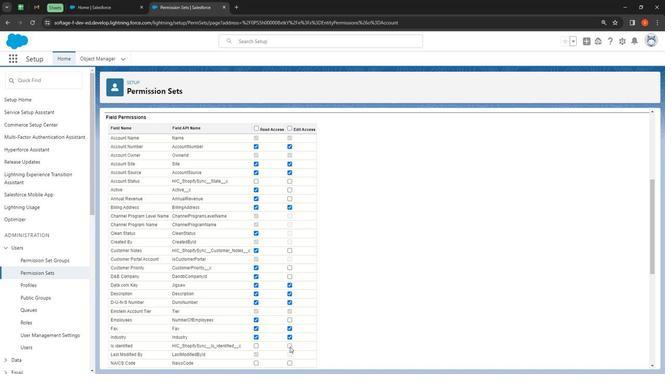 
Action: Mouse moved to (303, 291)
Screenshot: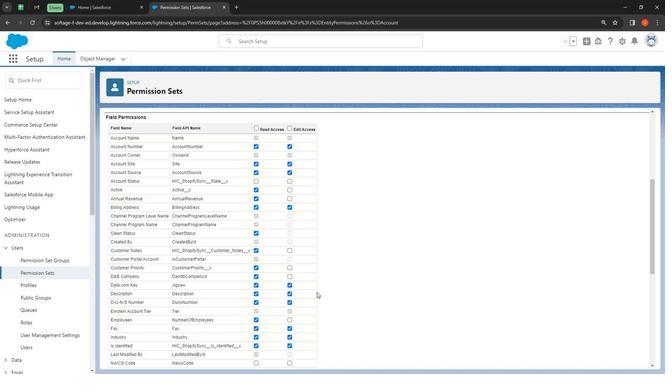 
Action: Mouse scrolled (303, 290) with delta (0, 0)
Screenshot: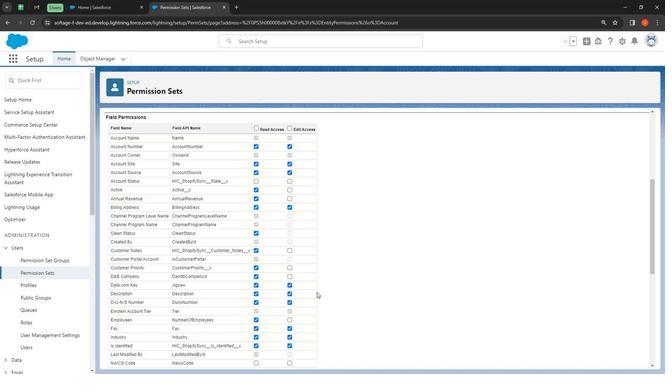 
Action: Mouse moved to (303, 289)
Screenshot: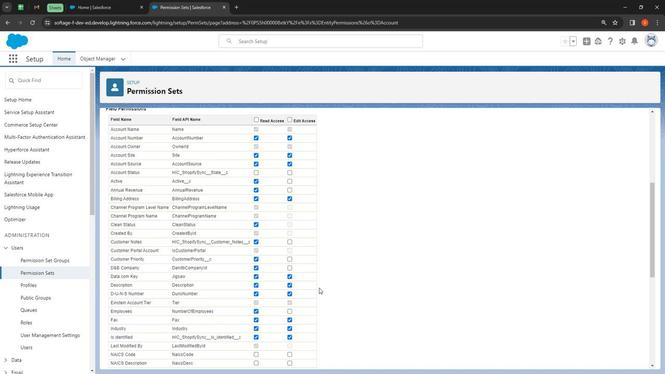 
Action: Mouse scrolled (303, 289) with delta (0, 0)
Screenshot: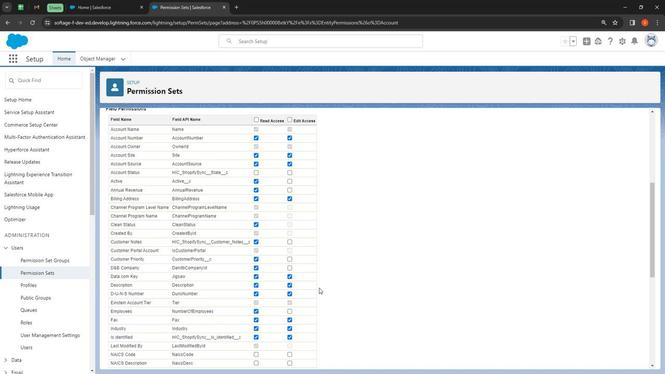 
Action: Mouse moved to (306, 285)
Screenshot: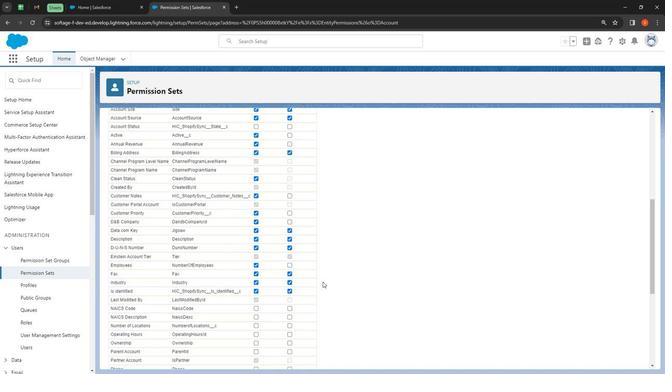 
Action: Mouse scrolled (306, 284) with delta (0, 0)
Screenshot: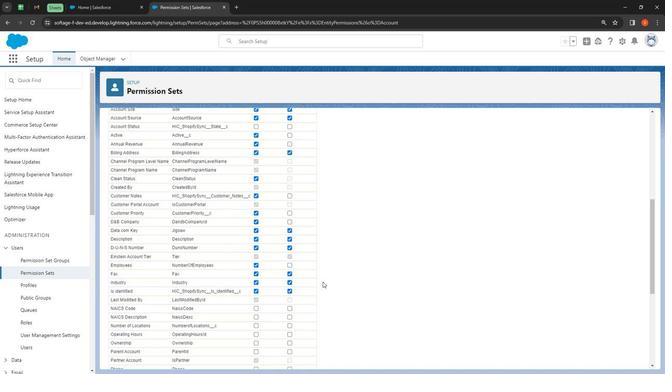
Action: Mouse moved to (309, 280)
Screenshot: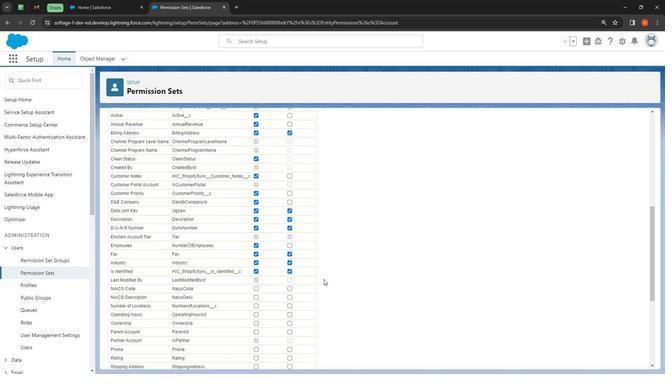 
Action: Mouse scrolled (309, 280) with delta (0, 0)
Screenshot: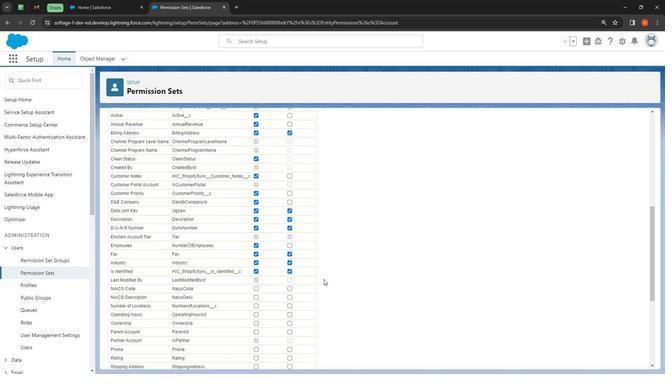 
Action: Mouse moved to (313, 267)
Screenshot: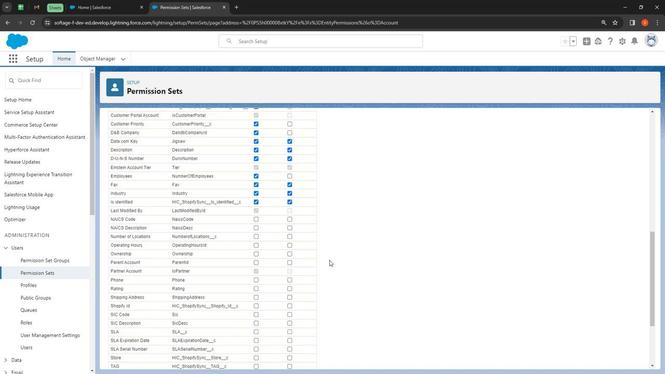 
Action: Mouse scrolled (313, 267) with delta (0, 0)
Screenshot: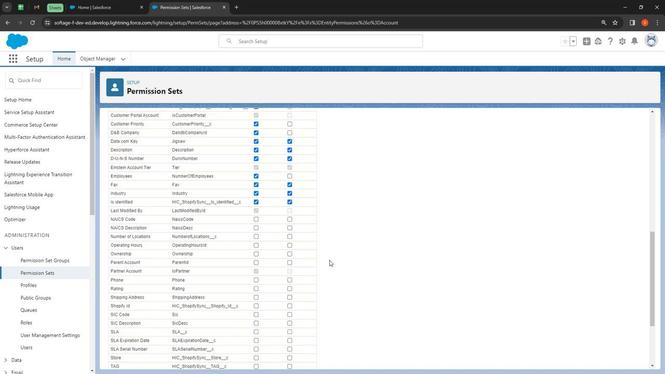 
Action: Mouse moved to (279, 187)
Screenshot: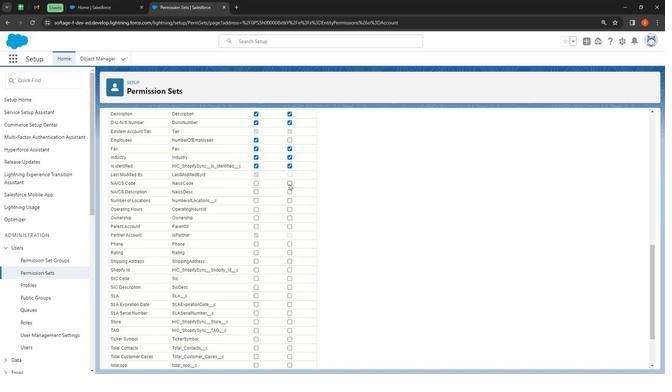
Action: Mouse pressed left at (279, 187)
Screenshot: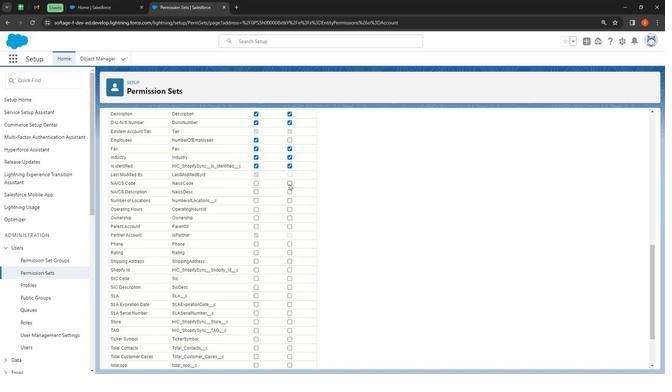 
Action: Mouse moved to (280, 195)
Screenshot: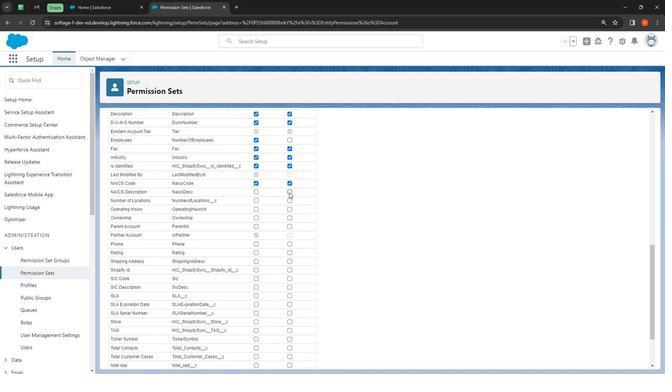 
Action: Mouse pressed left at (280, 195)
Screenshot: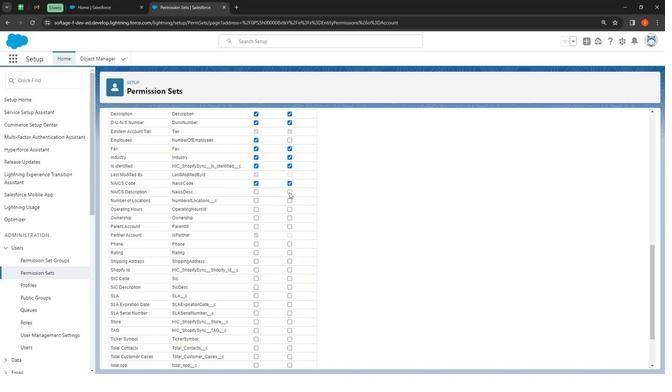 
Action: Mouse moved to (250, 202)
Screenshot: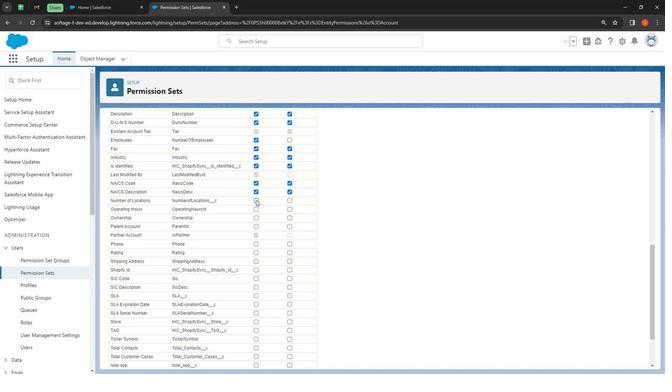 
Action: Mouse pressed left at (250, 202)
Screenshot: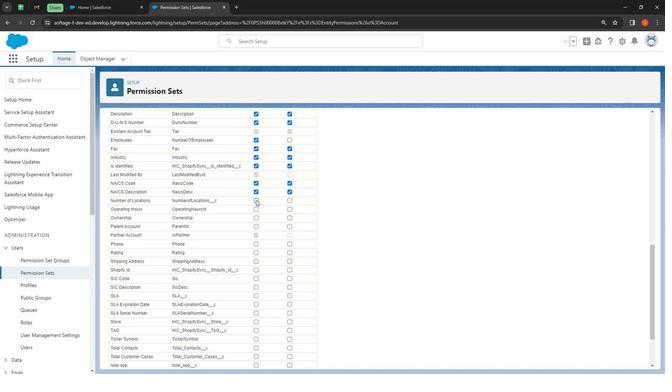 
Action: Mouse moved to (252, 201)
Screenshot: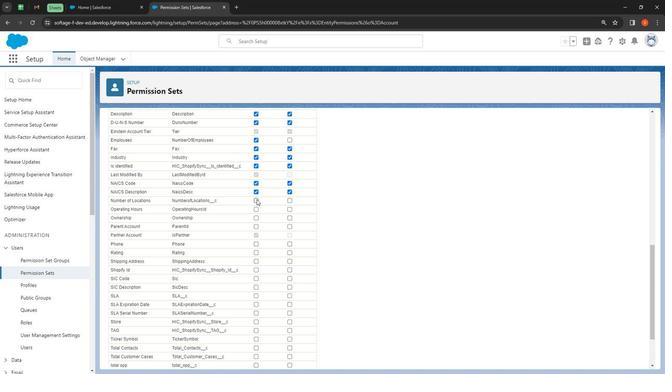 
Action: Mouse pressed left at (252, 201)
Screenshot: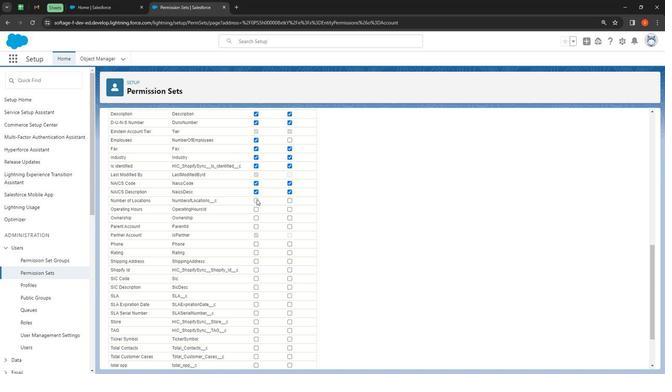 
Action: Mouse moved to (279, 212)
Screenshot: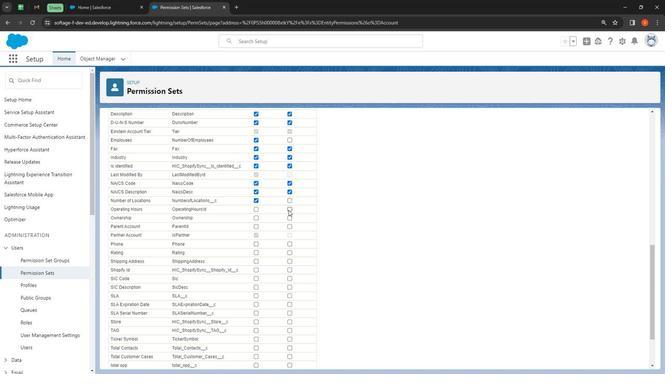 
Action: Mouse pressed left at (279, 212)
Screenshot: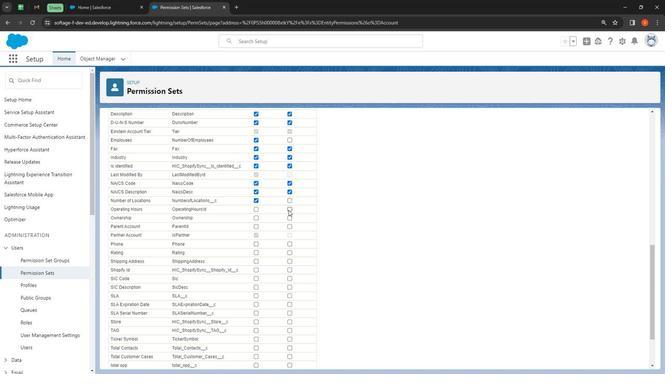 
Action: Mouse moved to (282, 219)
Screenshot: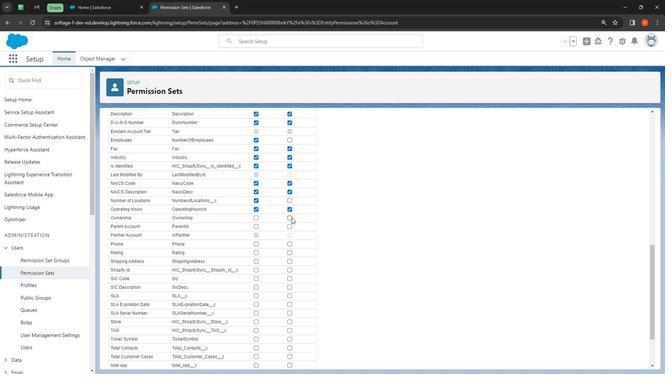 
Action: Mouse pressed left at (282, 219)
Screenshot: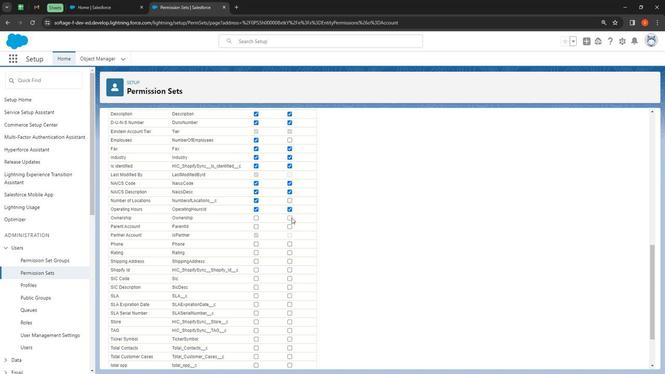 
Action: Mouse moved to (279, 226)
Screenshot: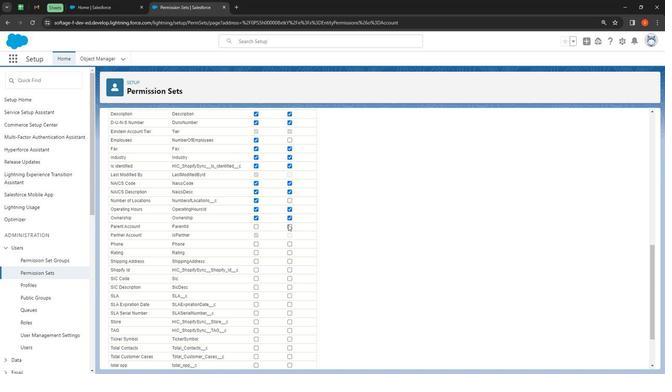 
Action: Mouse pressed left at (279, 226)
Screenshot: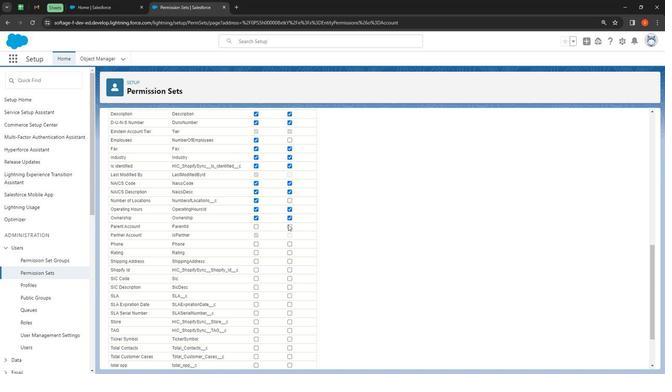 
Action: Mouse moved to (252, 246)
Screenshot: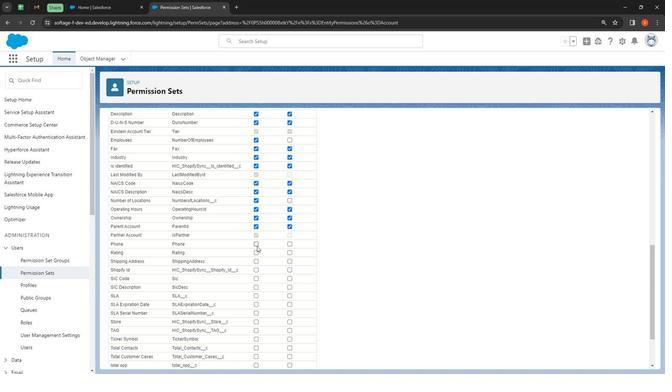 
Action: Mouse pressed left at (252, 246)
Screenshot: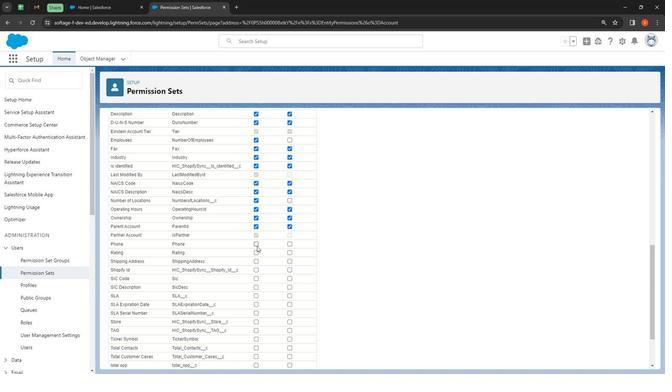 
Action: Mouse moved to (280, 244)
Screenshot: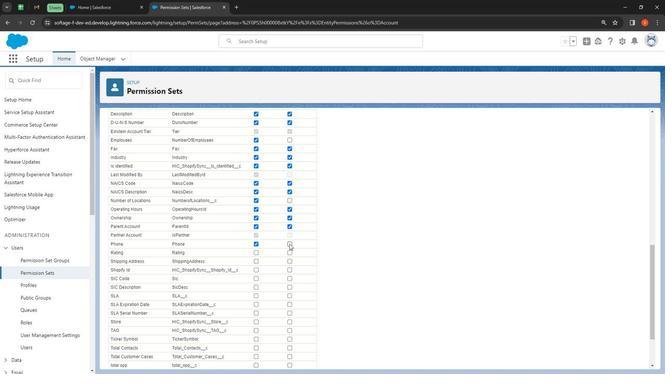 
Action: Mouse pressed left at (280, 244)
Screenshot: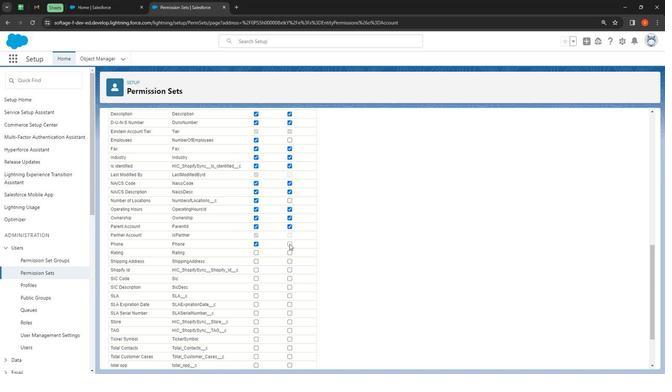 
Action: Mouse moved to (282, 253)
Screenshot: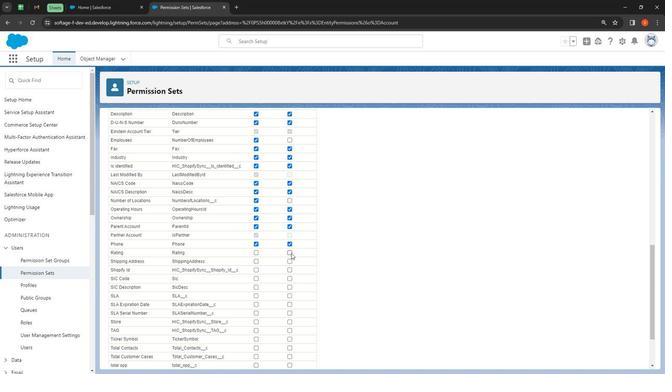 
Action: Mouse pressed left at (282, 253)
Screenshot: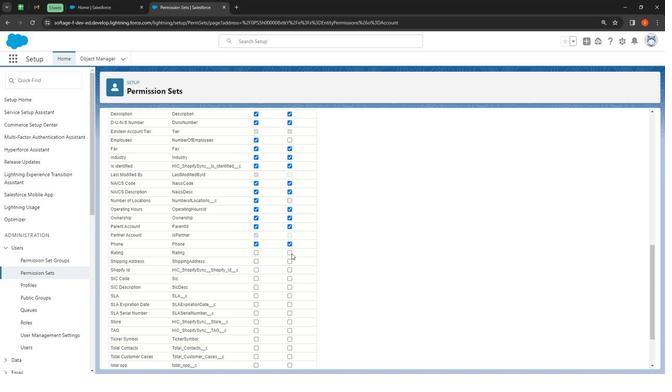 
Action: Mouse moved to (279, 261)
Screenshot: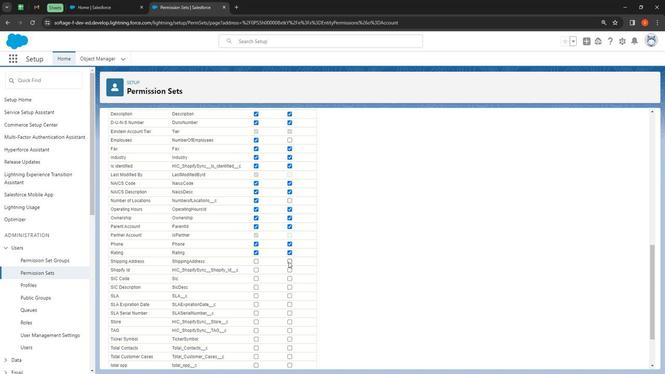 
Action: Mouse pressed left at (279, 261)
Screenshot: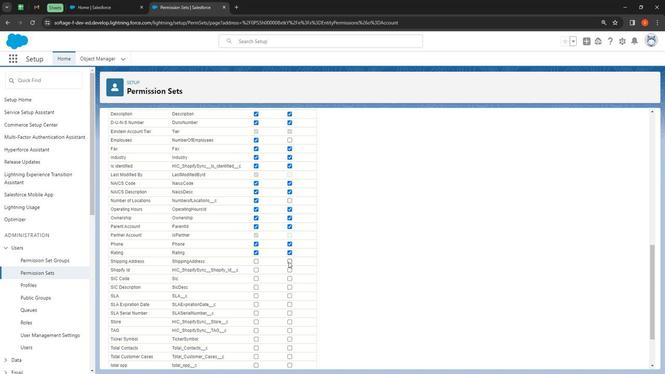
Action: Mouse moved to (252, 269)
Screenshot: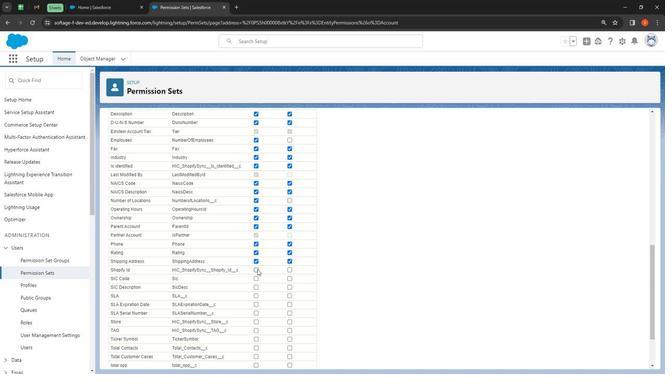 
Action: Mouse pressed left at (252, 269)
Screenshot: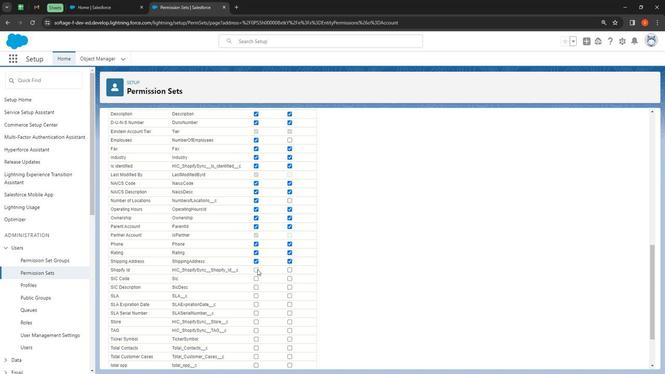 
Action: Mouse moved to (280, 279)
Screenshot: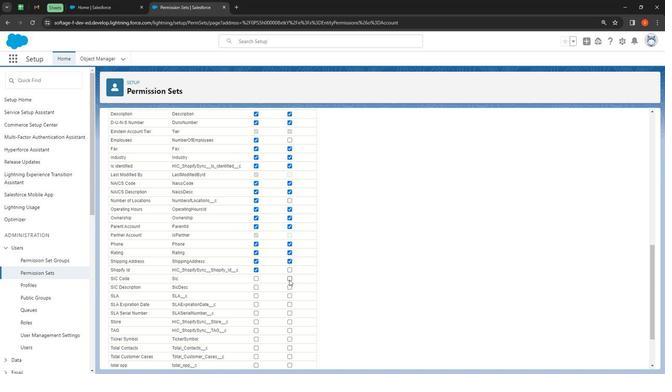 
Action: Mouse pressed left at (280, 279)
Screenshot: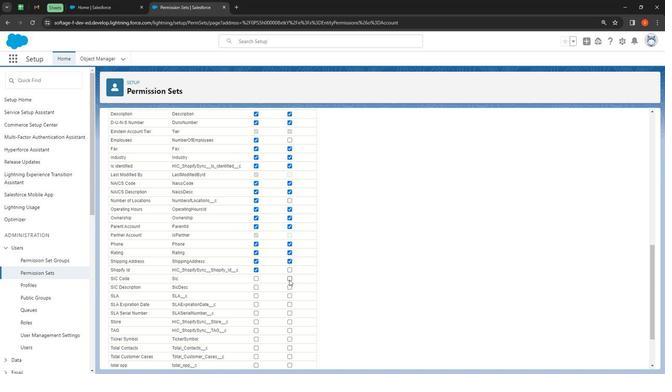 
Action: Mouse moved to (279, 284)
Screenshot: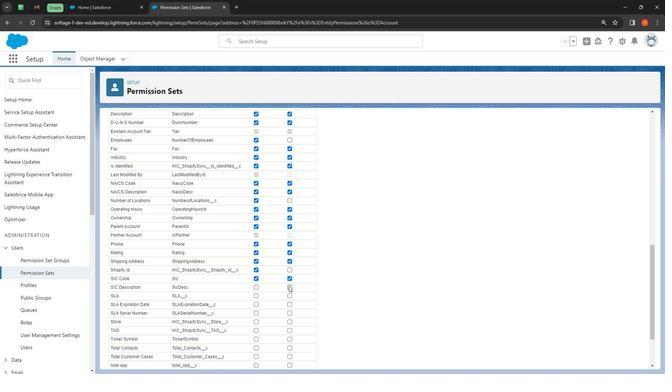 
Action: Mouse pressed left at (279, 284)
Screenshot: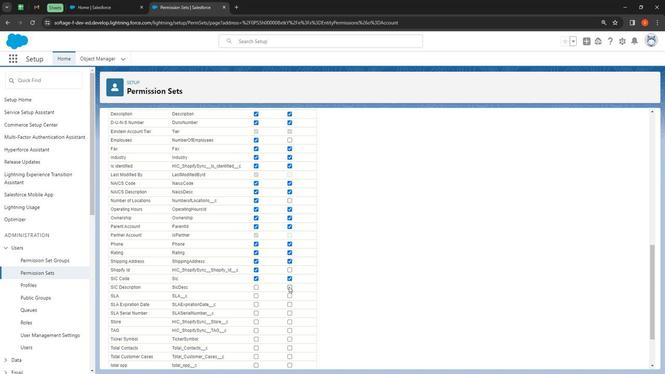 
Action: Mouse moved to (252, 296)
Screenshot: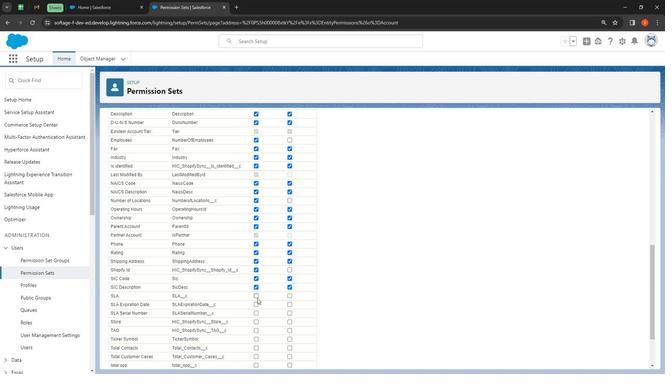 
Action: Mouse pressed left at (252, 296)
Screenshot: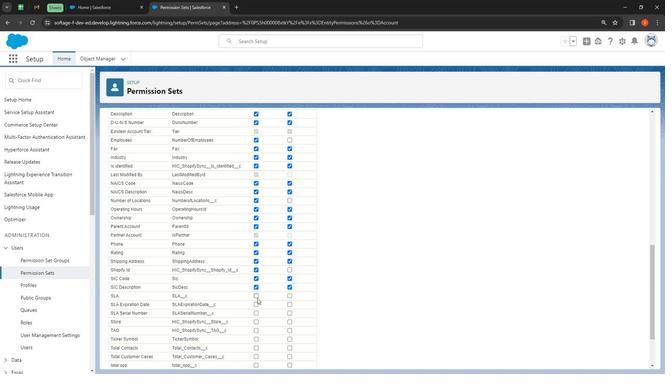 
Action: Mouse moved to (271, 301)
Screenshot: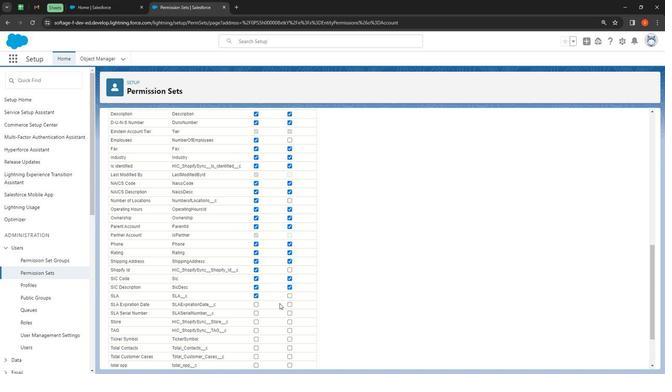 
Action: Mouse scrolled (271, 300) with delta (0, 0)
Screenshot: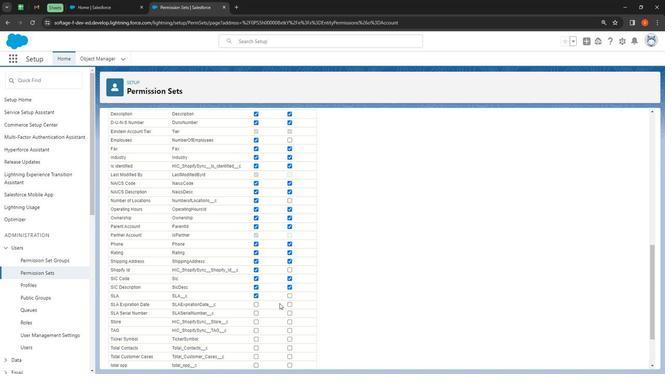 
Action: Mouse moved to (252, 269)
Screenshot: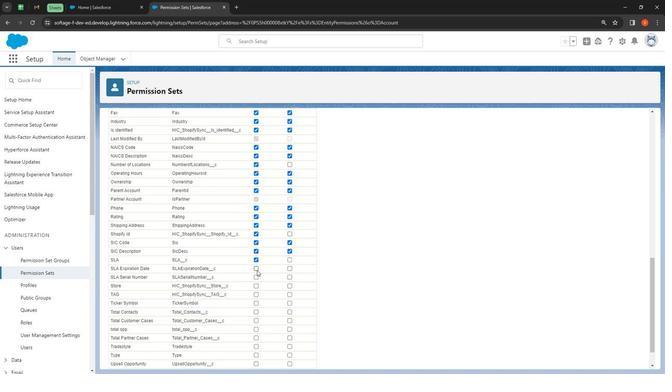 
Action: Mouse pressed left at (252, 269)
Screenshot: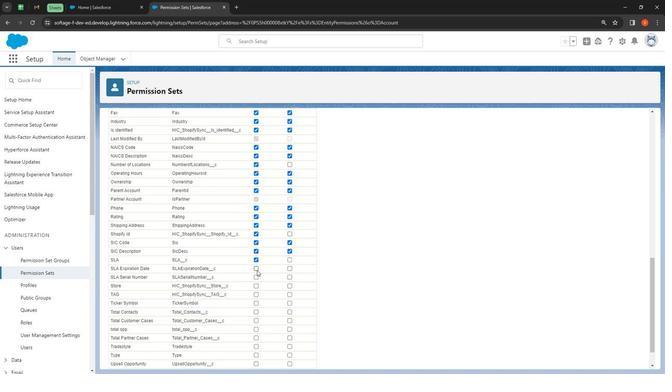 
Action: Mouse moved to (250, 276)
Screenshot: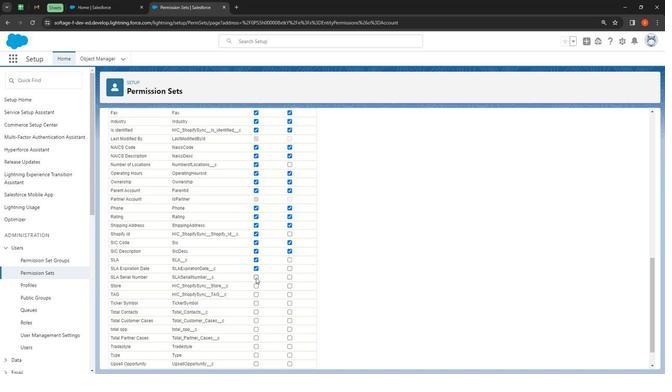 
Action: Mouse pressed left at (250, 276)
Screenshot: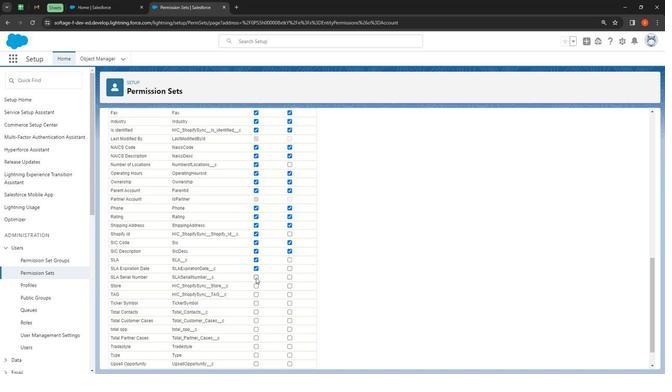 
Action: Mouse moved to (250, 294)
Screenshot: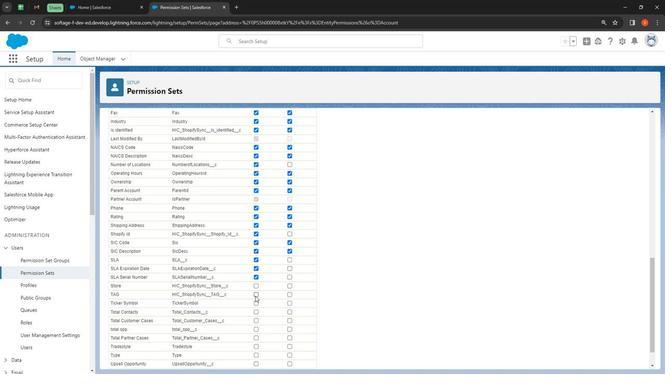 
Action: Mouse pressed left at (250, 294)
Screenshot: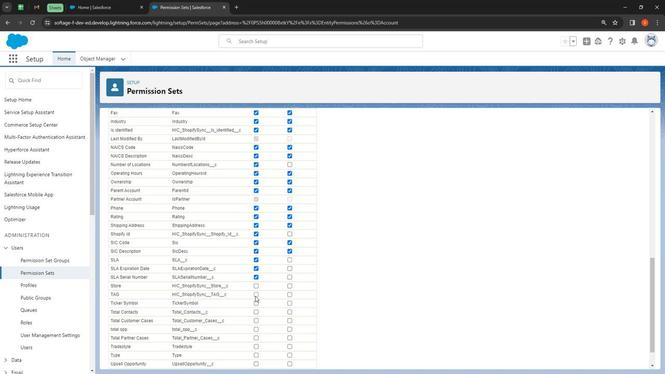 
Action: Mouse moved to (277, 299)
Screenshot: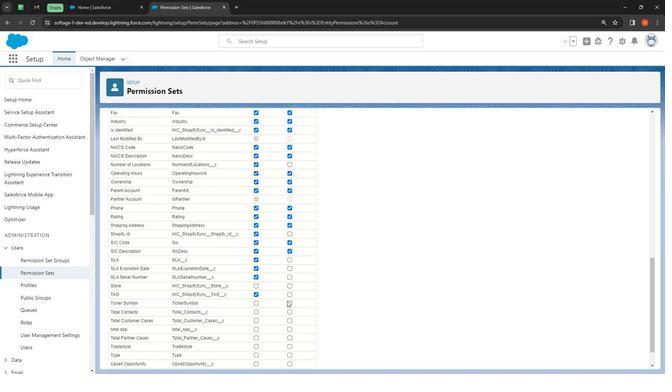 
Action: Mouse pressed left at (277, 299)
Screenshot: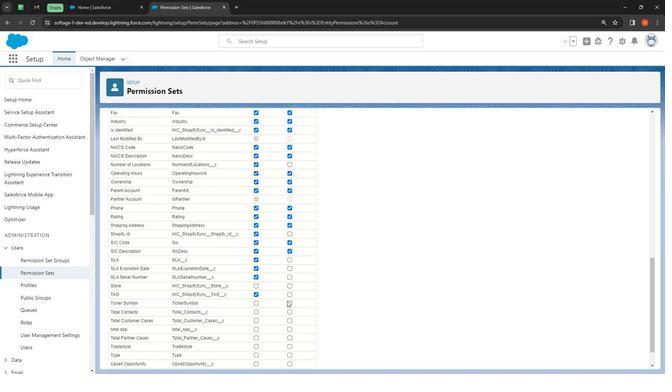 
Action: Mouse moved to (278, 302)
Screenshot: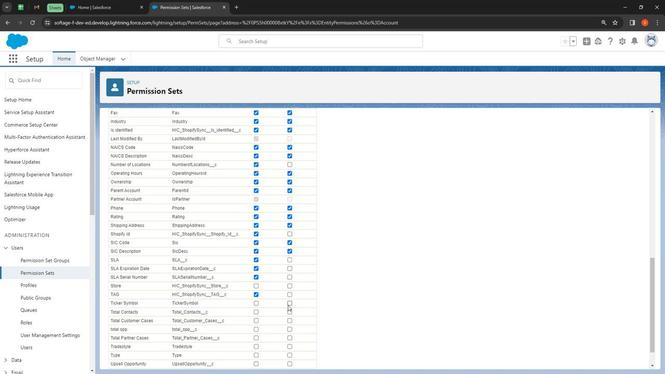 
Action: Mouse pressed left at (278, 302)
Screenshot: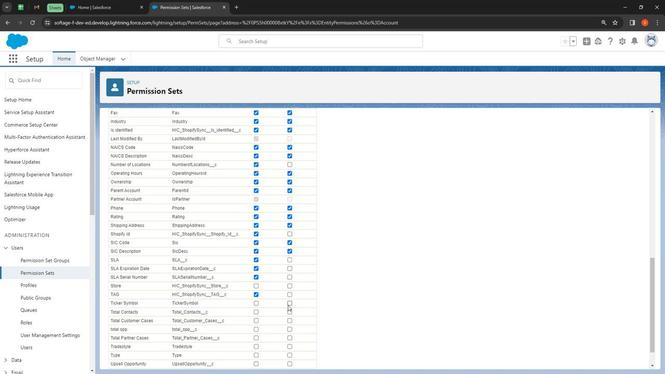 
Action: Mouse moved to (252, 333)
Screenshot: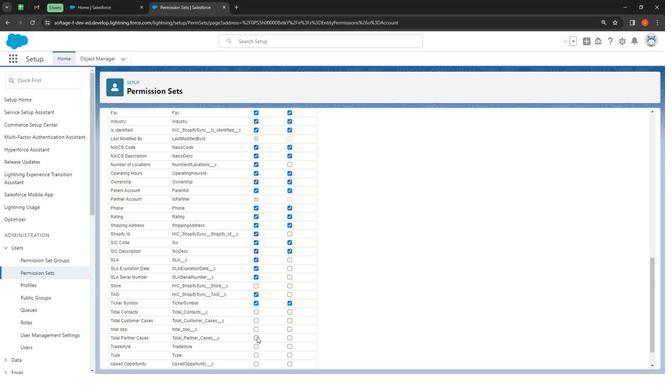 
Action: Mouse pressed left at (252, 333)
Screenshot: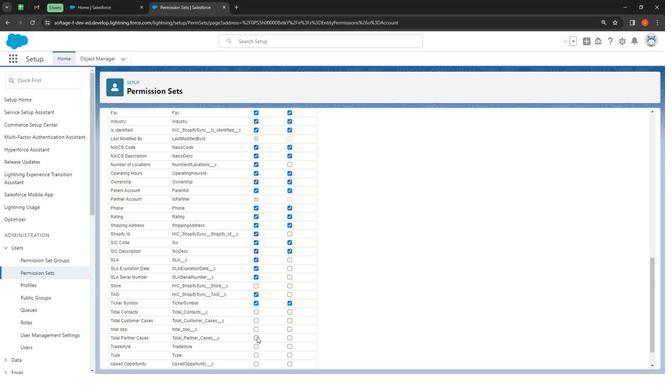 
Action: Mouse moved to (268, 333)
Screenshot: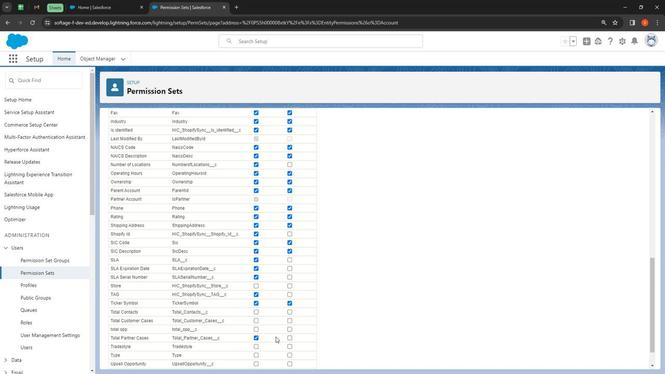 
Action: Mouse scrolled (268, 333) with delta (0, 0)
Screenshot: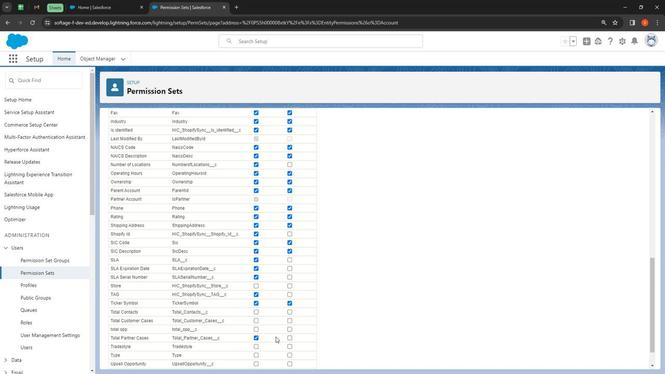 
Action: Mouse scrolled (268, 333) with delta (0, 0)
Screenshot: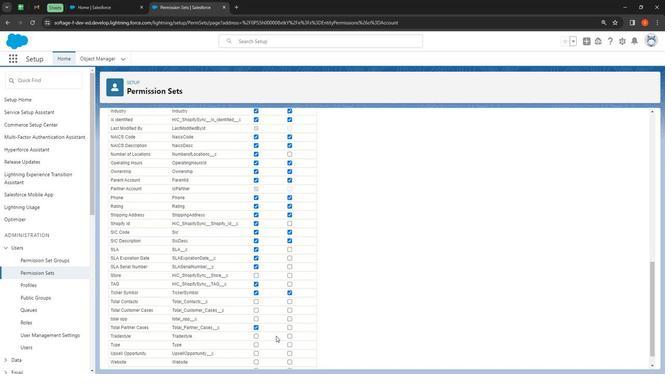 
Action: Mouse moved to (269, 331)
Screenshot: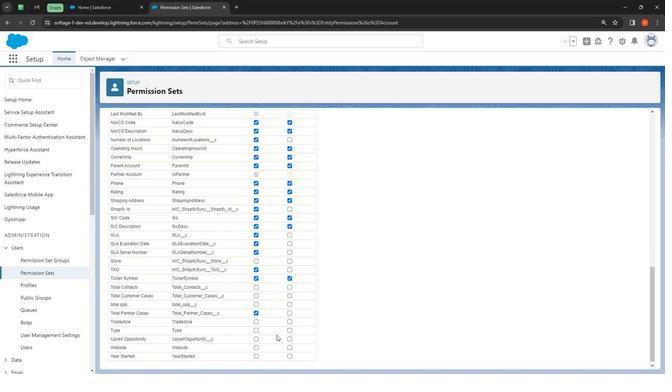 
Action: Mouse scrolled (269, 331) with delta (0, 0)
Screenshot: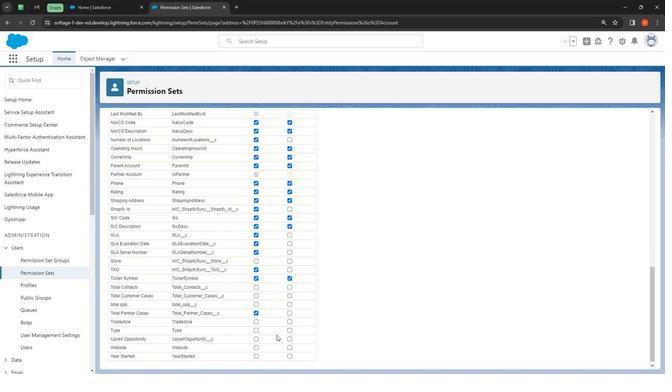 
Action: Mouse moved to (281, 314)
Screenshot: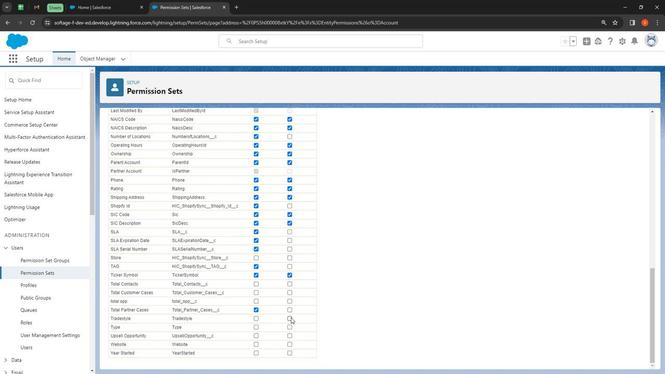 
Action: Mouse pressed left at (281, 314)
Screenshot: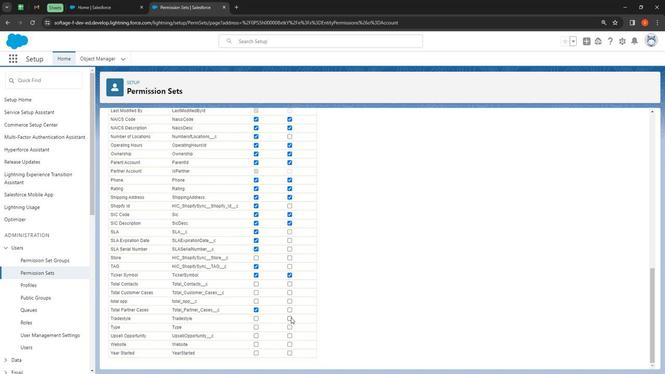 
Action: Mouse moved to (281, 323)
Screenshot: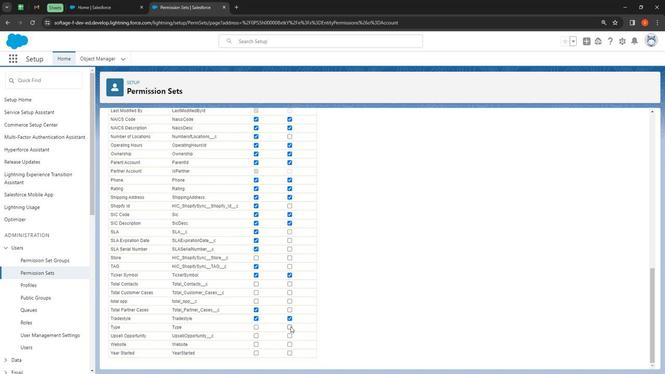 
Action: Mouse pressed left at (281, 323)
Screenshot: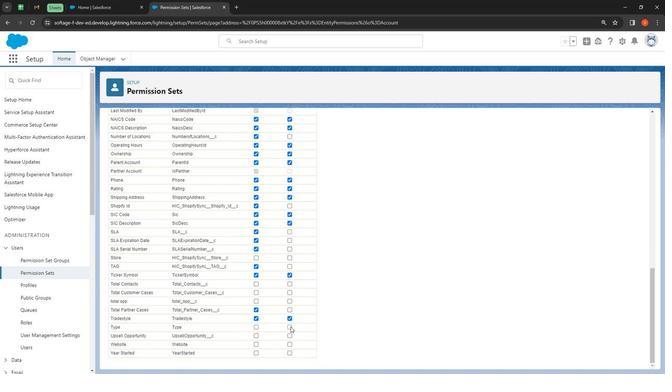 
Action: Mouse moved to (252, 331)
Screenshot: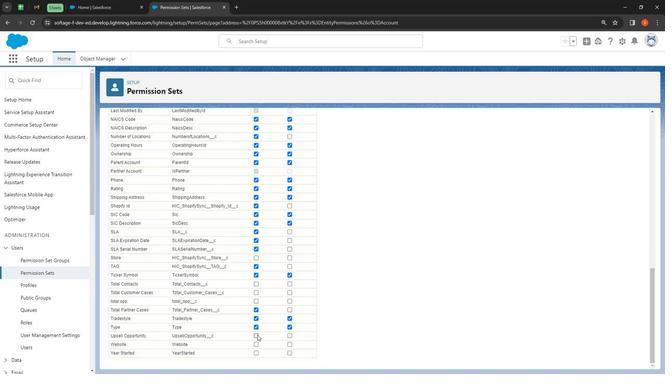
Action: Mouse pressed left at (252, 331)
Screenshot: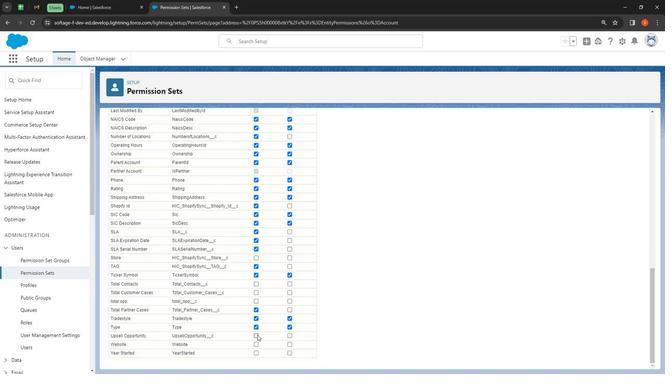 
Action: Mouse moved to (252, 349)
Screenshot: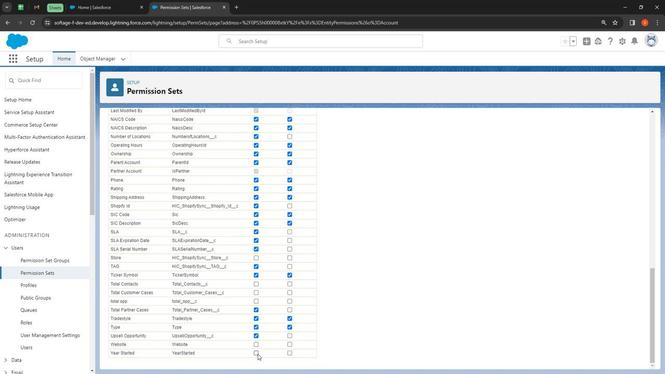 
Action: Mouse pressed left at (252, 349)
Screenshot: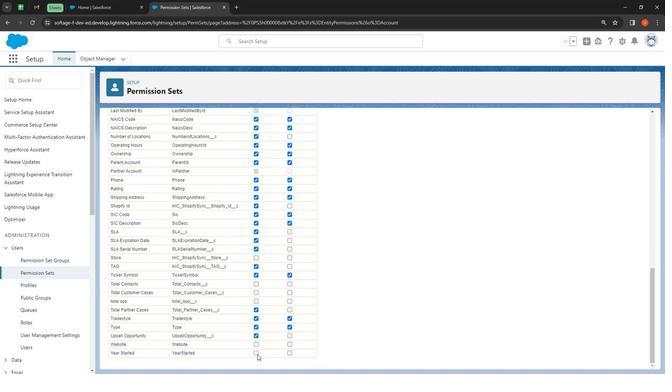 
Action: Mouse moved to (282, 348)
Screenshot: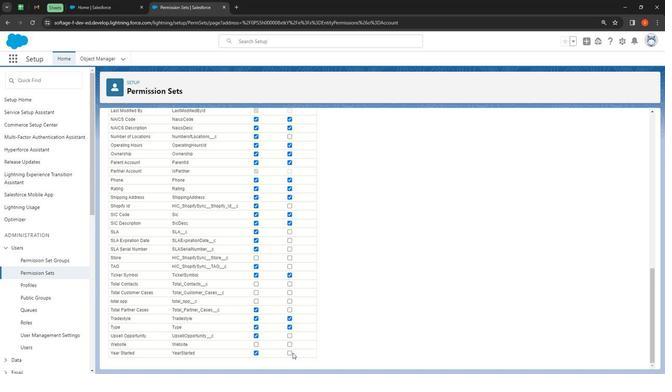 
Action: Mouse pressed left at (282, 348)
Screenshot: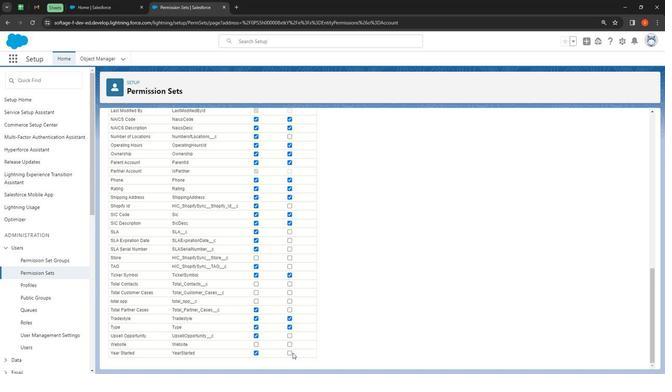 
Action: Mouse moved to (280, 349)
Screenshot: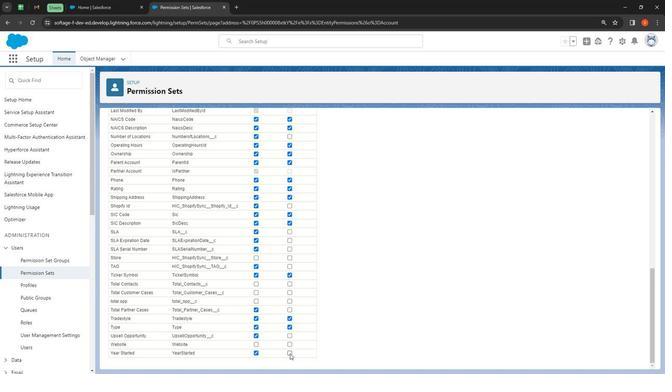 
Action: Mouse pressed left at (280, 349)
Screenshot: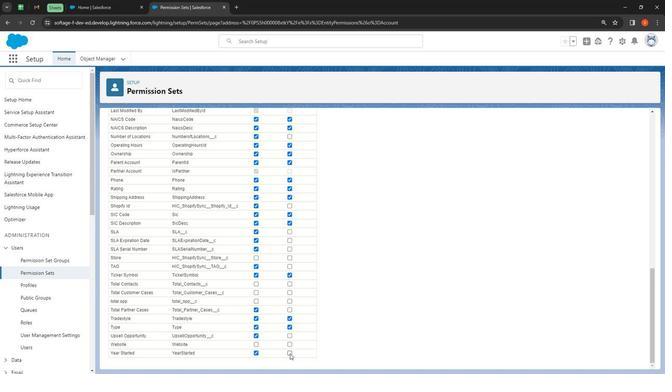 
Action: Mouse moved to (343, 306)
Screenshot: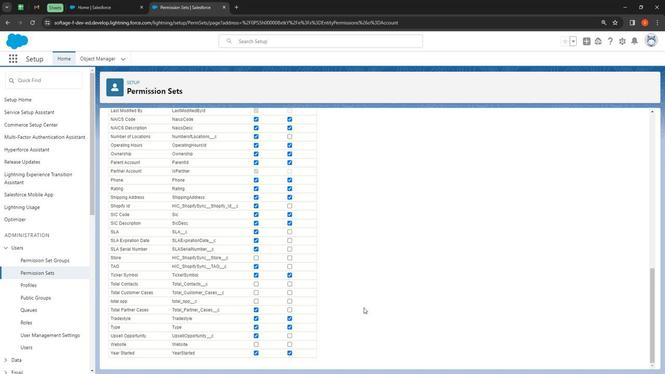 
Action: Mouse scrolled (343, 305) with delta (0, 0)
Screenshot: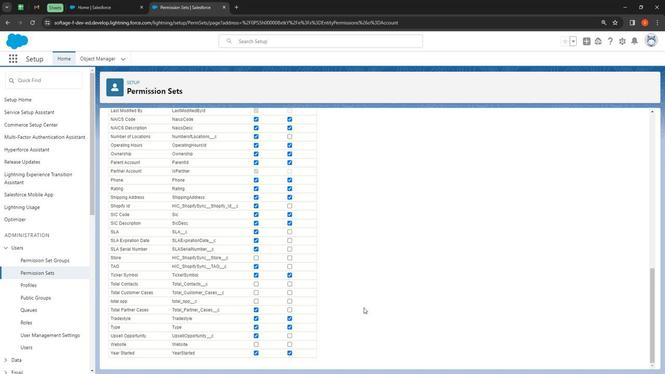 
Action: Mouse moved to (345, 303)
Screenshot: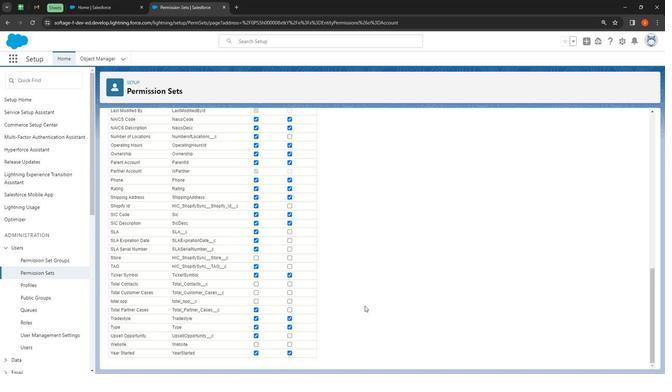 
Action: Mouse scrolled (345, 303) with delta (0, 0)
Screenshot: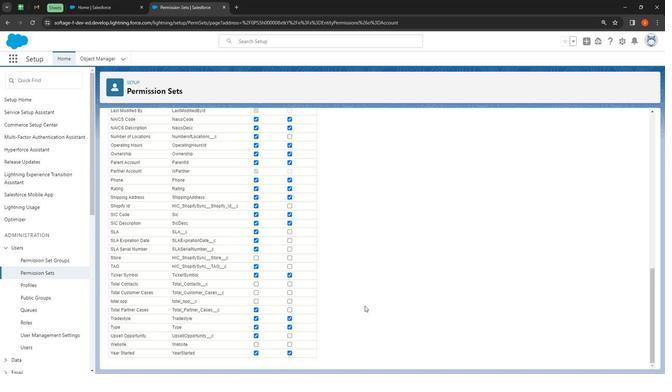 
Action: Mouse moved to (347, 300)
Screenshot: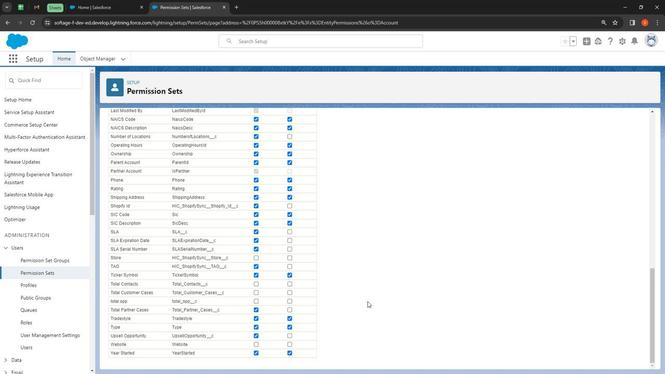 
Action: Mouse scrolled (347, 300) with delta (0, 0)
Screenshot: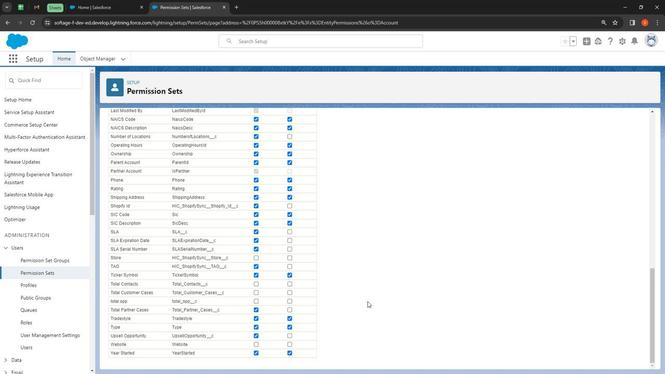 
Action: Mouse moved to (383, 285)
Screenshot: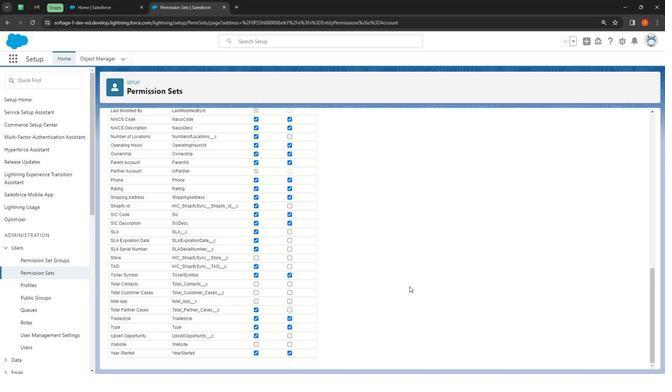 
Action: Mouse scrolled (383, 285) with delta (0, 0)
Screenshot: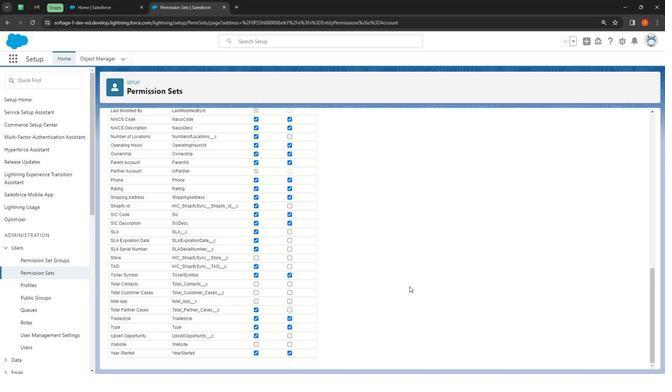 
Action: Mouse moved to (383, 285)
Screenshot: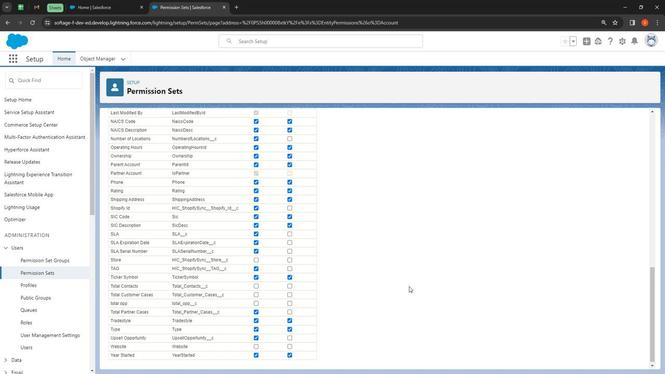 
Action: Mouse scrolled (383, 285) with delta (0, 0)
Screenshot: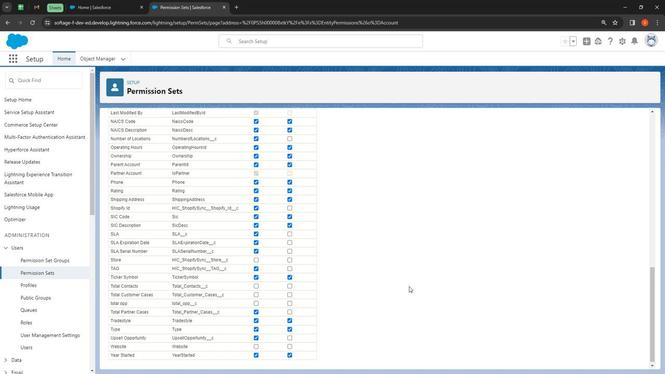 
Action: Mouse scrolled (383, 285) with delta (0, 0)
Screenshot: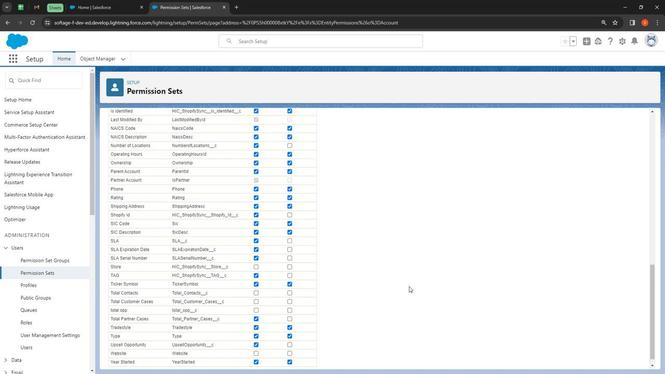 
Action: Mouse scrolled (383, 285) with delta (0, 0)
Screenshot: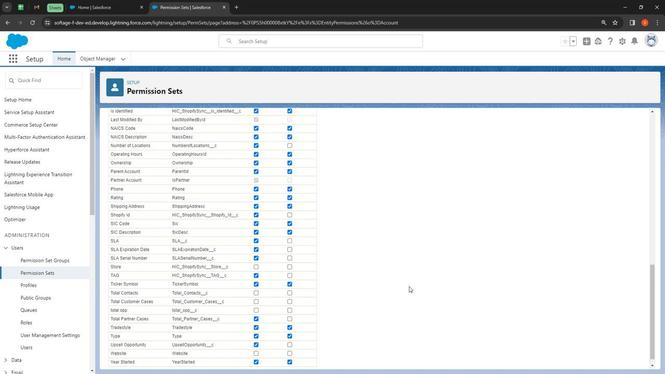 
Action: Mouse scrolled (383, 285) with delta (0, 0)
Screenshot: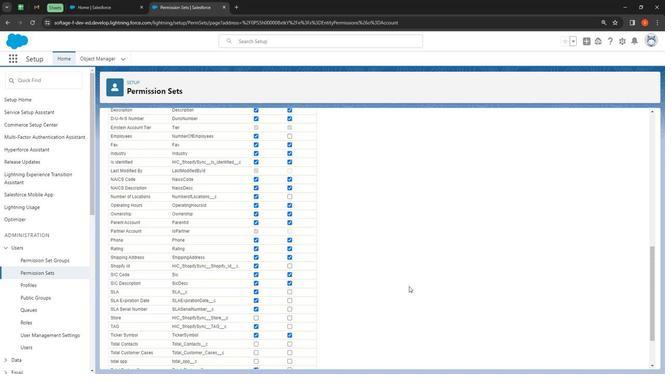 
Action: Mouse scrolled (383, 285) with delta (0, 0)
Screenshot: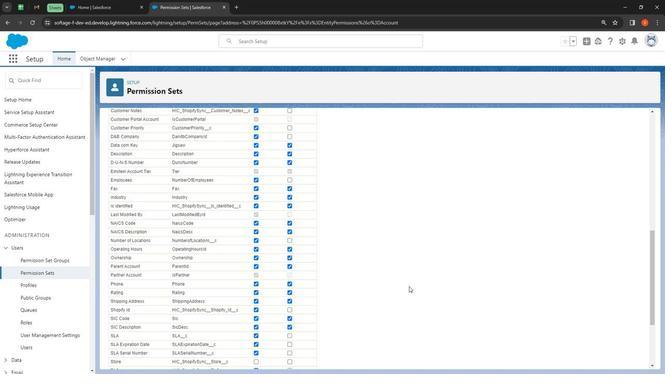 
Action: Mouse scrolled (383, 285) with delta (0, 0)
Screenshot: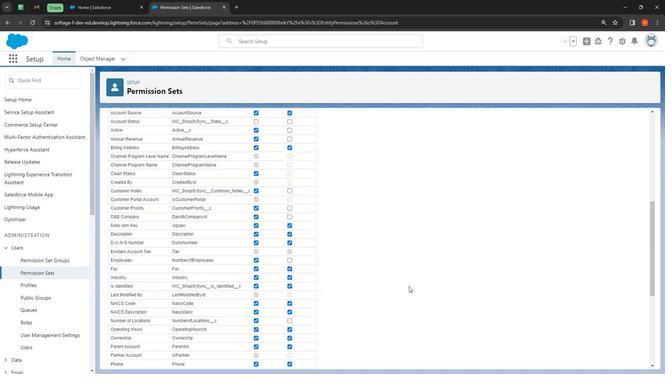 
Action: Mouse moved to (380, 280)
Screenshot: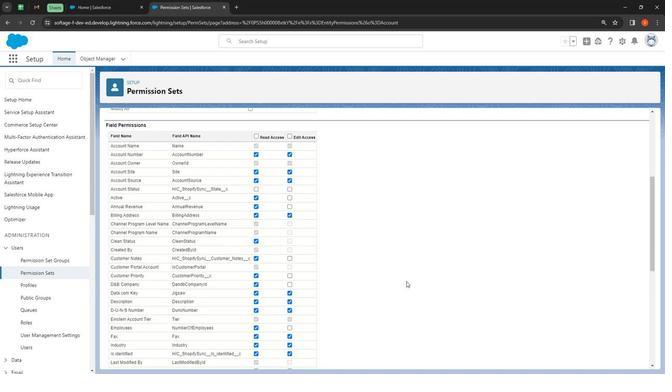 
Action: Mouse scrolled (380, 280) with delta (0, 0)
Screenshot: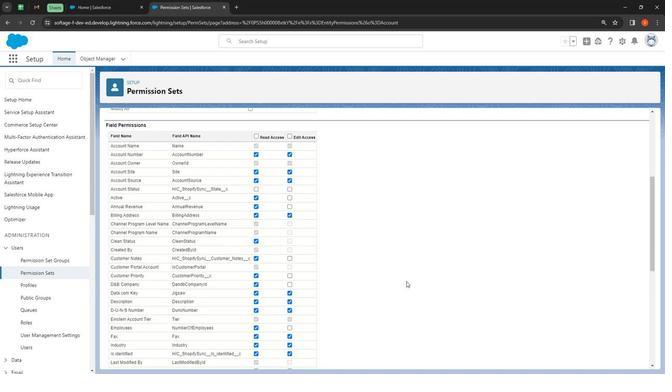 
Action: Mouse moved to (380, 280)
Screenshot: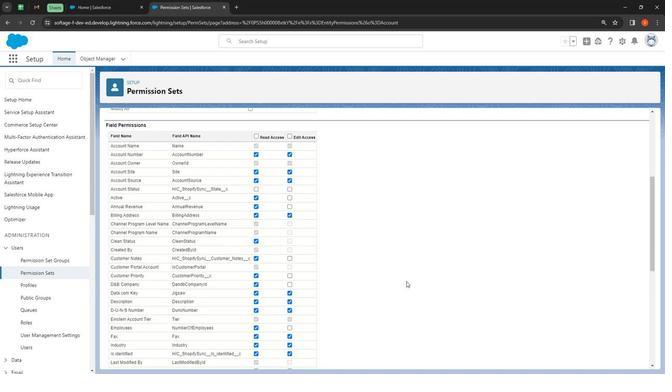 
Action: Mouse scrolled (380, 280) with delta (0, 0)
Screenshot: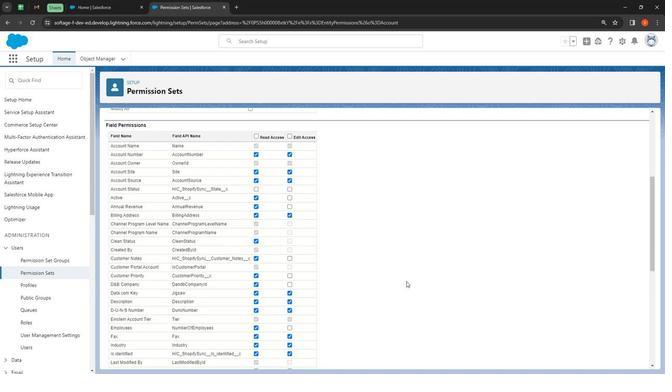 
Action: Mouse moved to (380, 279)
Screenshot: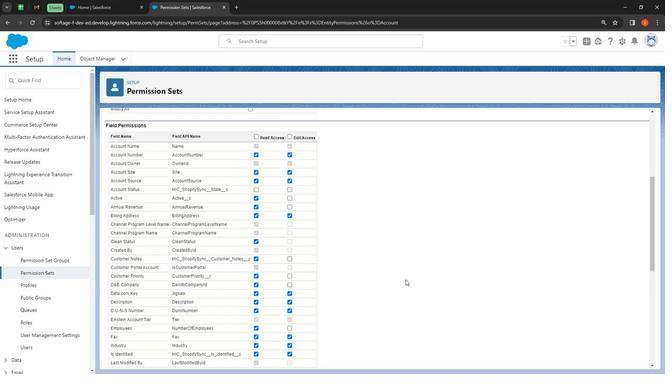 
Action: Mouse scrolled (380, 279) with delta (0, 0)
Screenshot: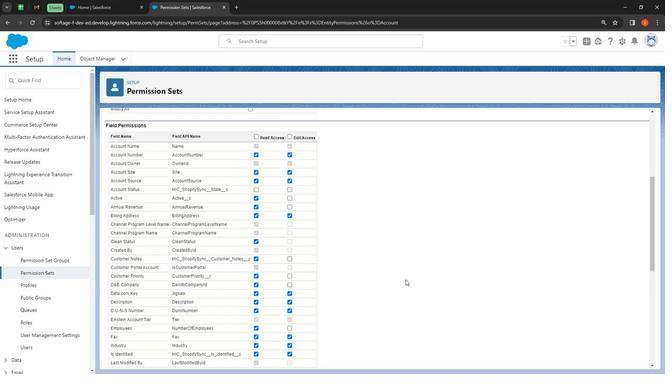 
Action: Mouse moved to (380, 277)
Screenshot: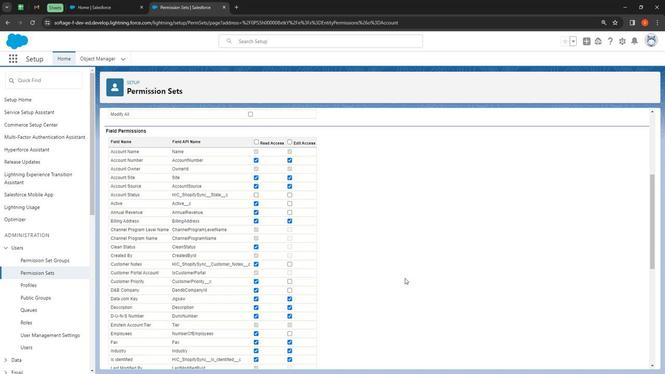 
Action: Mouse scrolled (380, 277) with delta (0, 0)
Screenshot: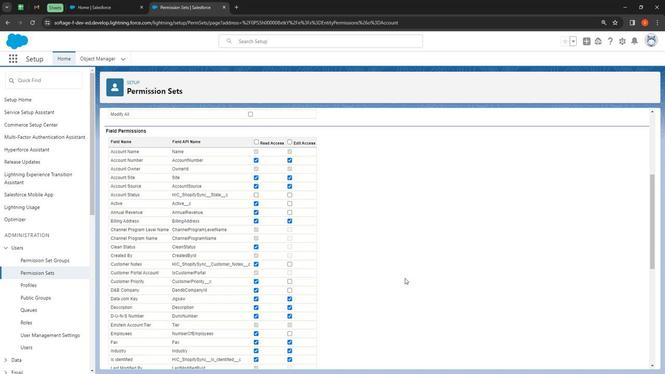 
Action: Mouse moved to (379, 276)
Screenshot: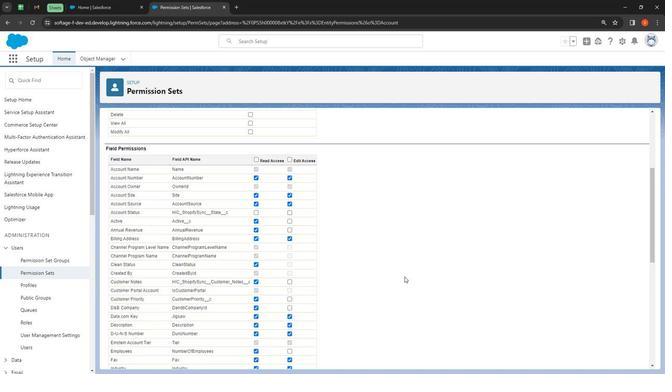 
Action: Mouse scrolled (379, 276) with delta (0, 0)
Screenshot: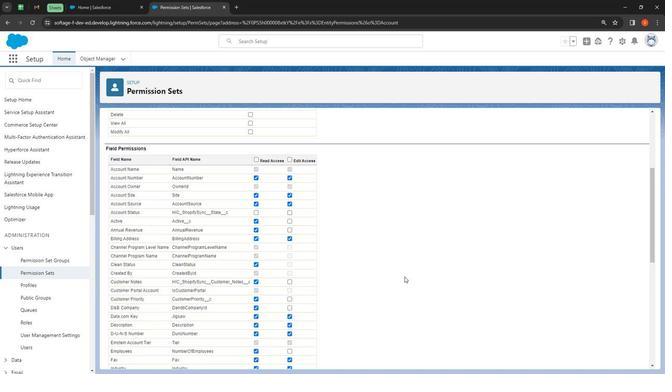 
Action: Mouse moved to (379, 275)
Screenshot: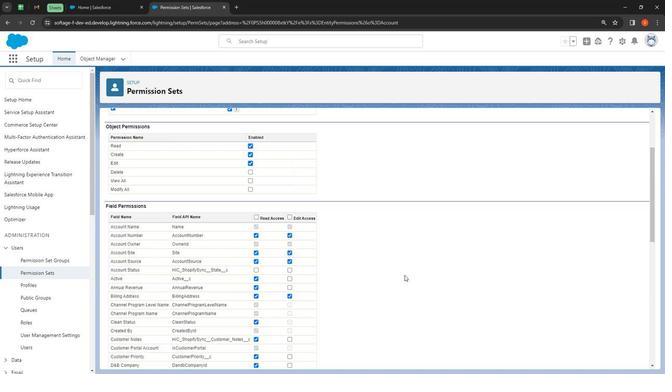 
Action: Mouse scrolled (379, 275) with delta (0, 0)
Screenshot: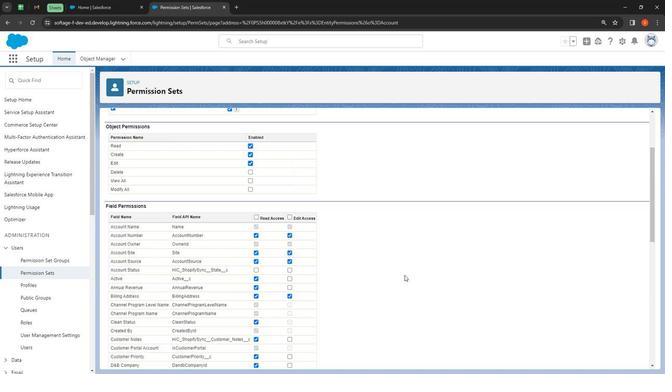 
Action: Mouse moved to (271, 172)
Screenshot: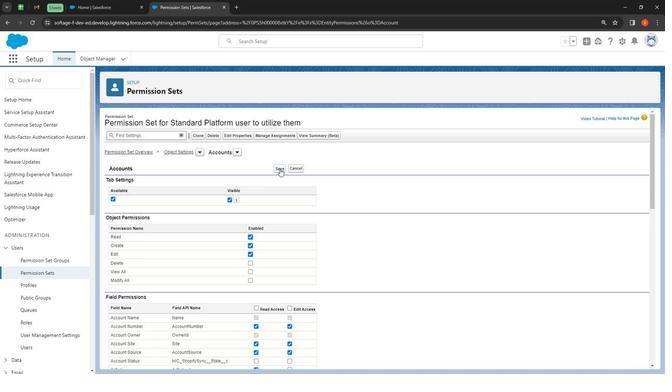
Action: Mouse pressed left at (271, 172)
Screenshot: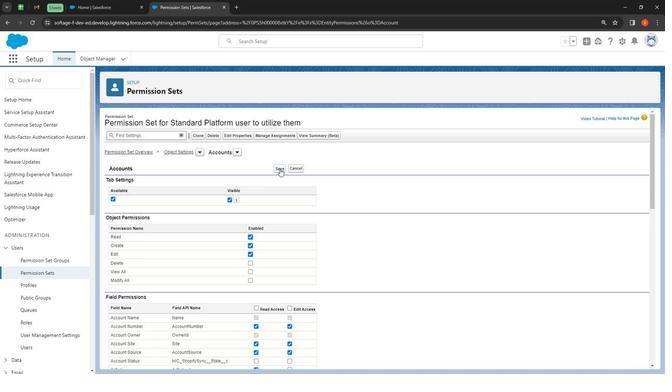 
Action: Mouse moved to (234, 157)
Screenshot: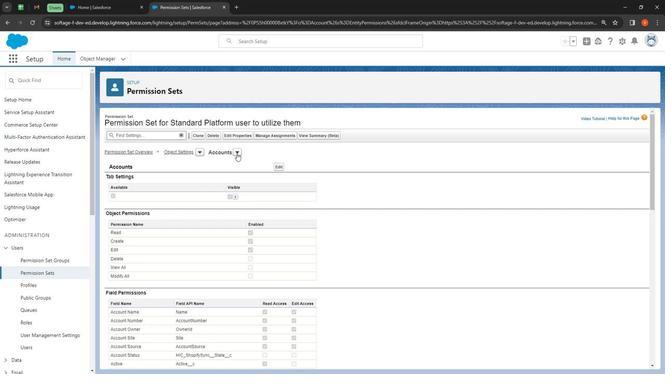 
Action: Mouse pressed left at (234, 157)
Screenshot: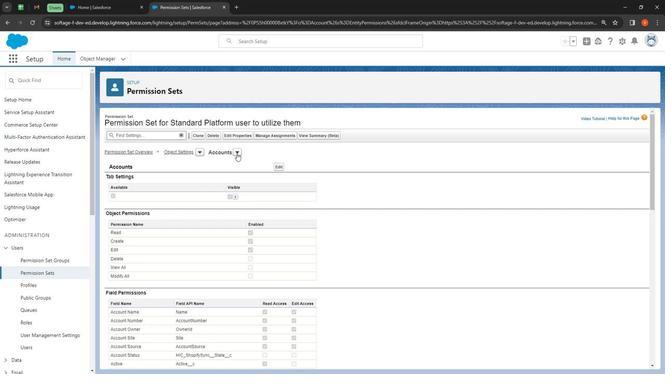 
Action: Mouse moved to (228, 253)
Screenshot: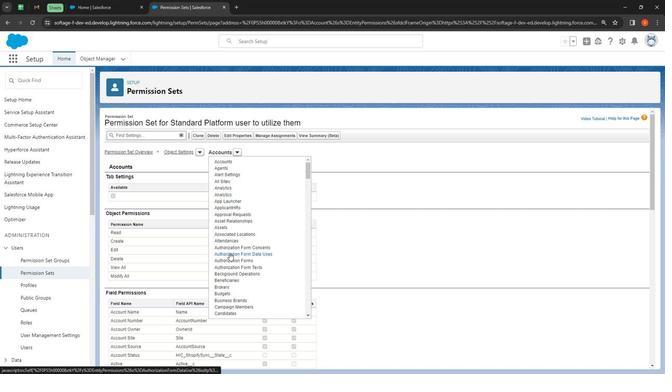 
Action: Mouse scrolled (228, 252) with delta (0, 0)
Screenshot: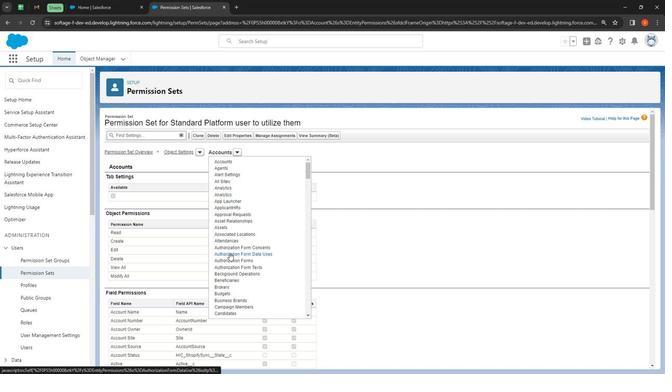 
Action: Mouse moved to (231, 252)
Screenshot: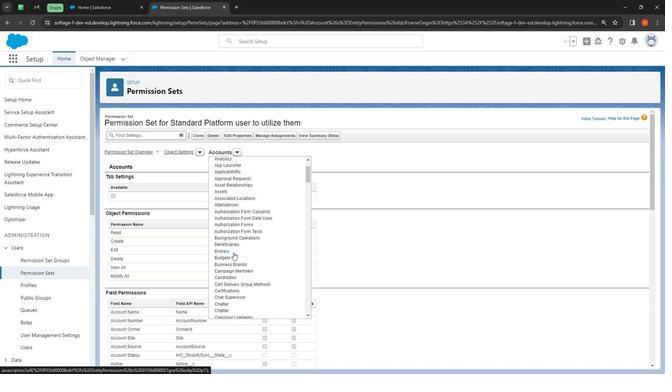 
Action: Mouse scrolled (231, 252) with delta (0, 0)
Screenshot: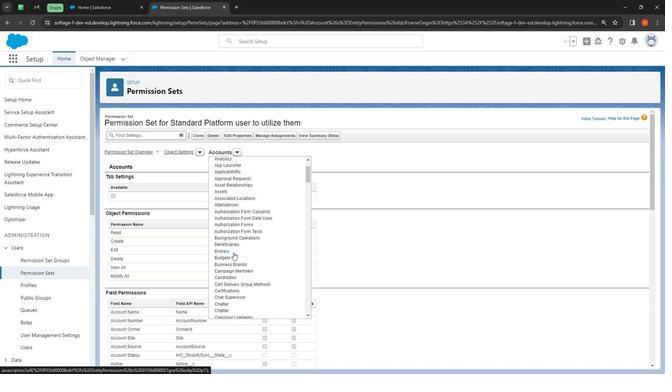 
Action: Mouse moved to (243, 247)
Screenshot: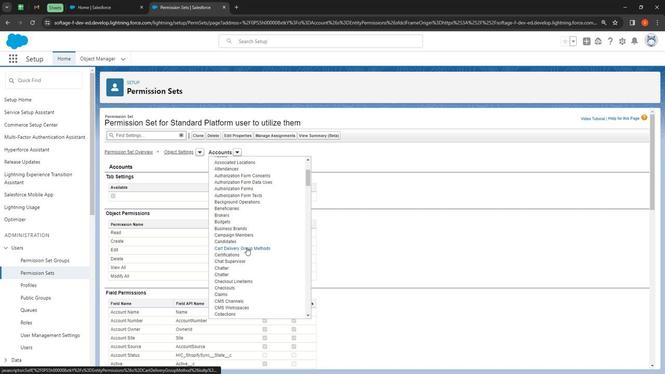 
Action: Mouse scrolled (243, 247) with delta (0, 0)
Screenshot: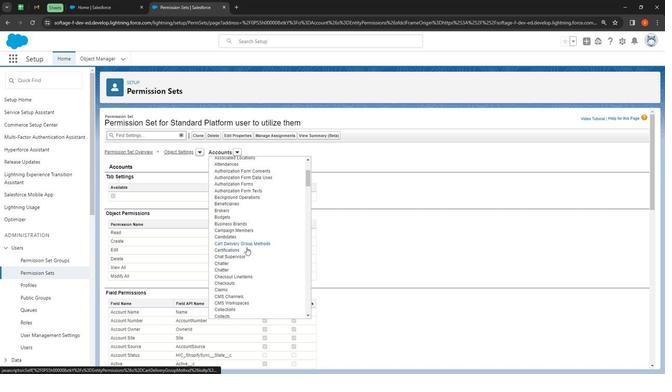 
Action: Mouse moved to (242, 246)
Screenshot: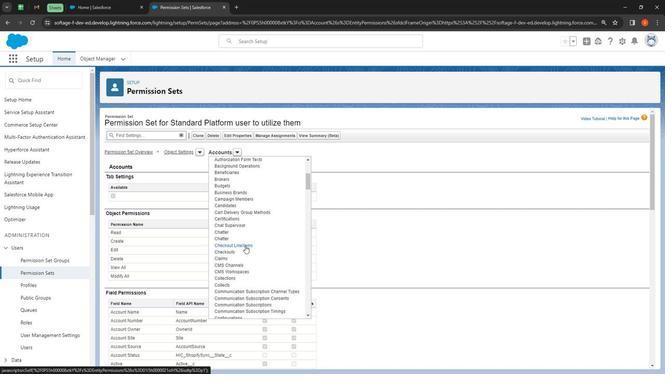 
Action: Mouse scrolled (242, 245) with delta (0, 0)
Screenshot: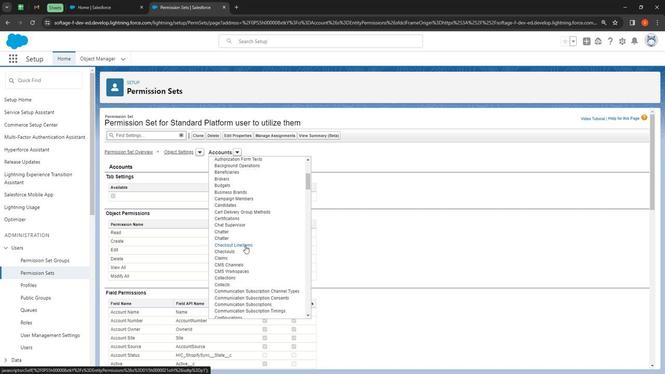 
Action: Mouse moved to (231, 249)
Screenshot: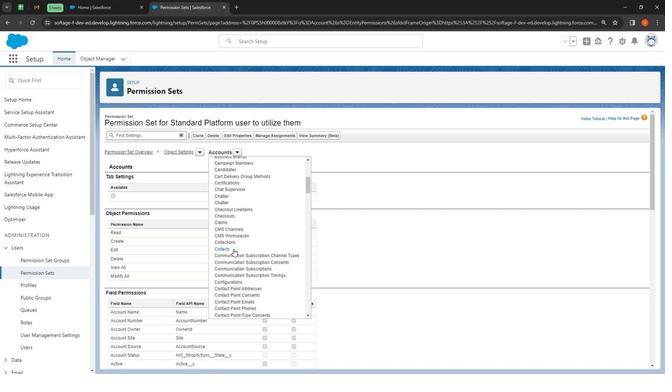 
Action: Mouse scrolled (231, 248) with delta (0, 0)
Screenshot: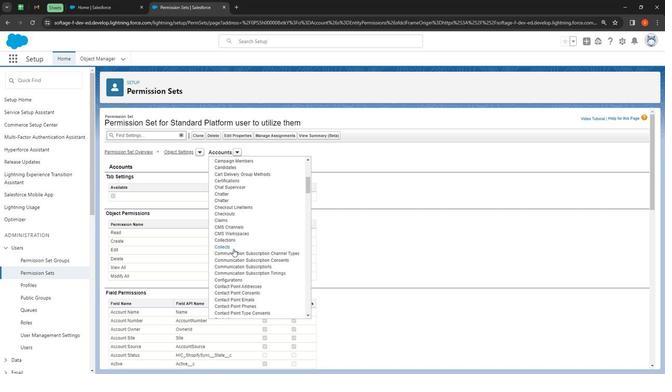
Action: Mouse moved to (226, 286)
Screenshot: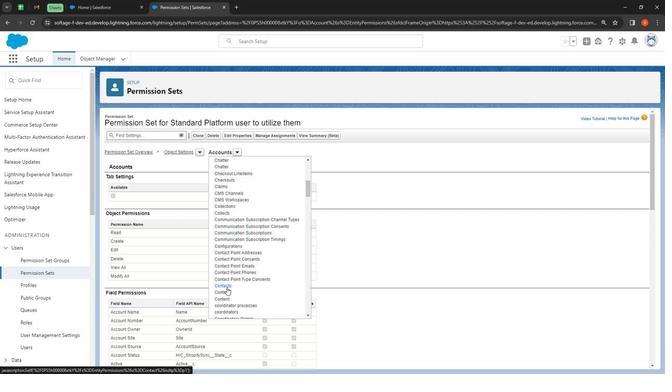 
Action: Mouse pressed left at (226, 286)
Screenshot: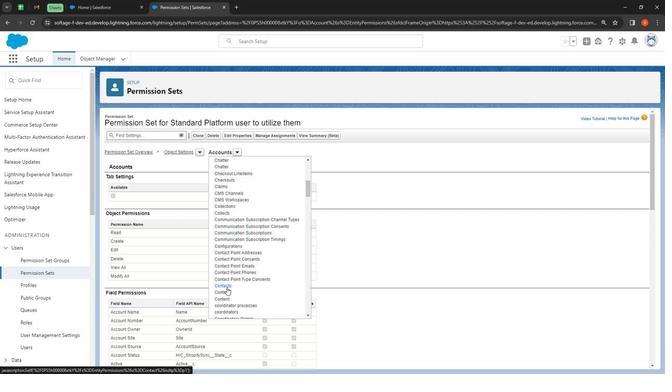 
Action: Mouse moved to (273, 169)
Screenshot: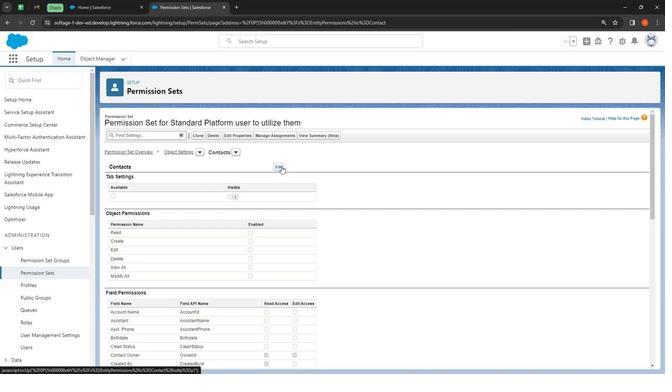 
Action: Mouse pressed left at (273, 169)
Screenshot: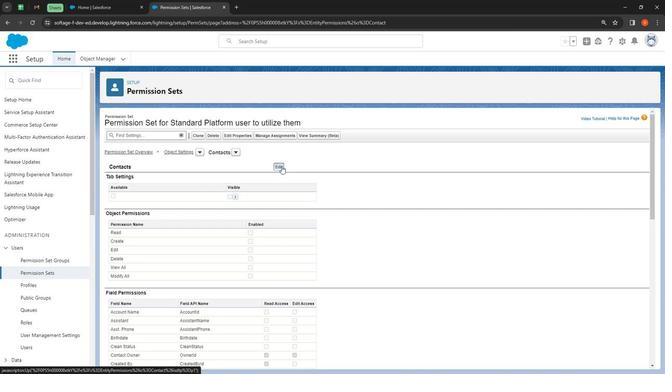 
Action: Mouse moved to (127, 201)
Screenshot: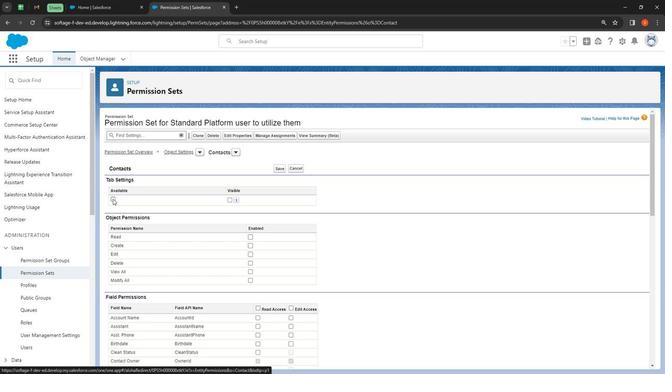 
Action: Mouse pressed left at (127, 201)
Screenshot: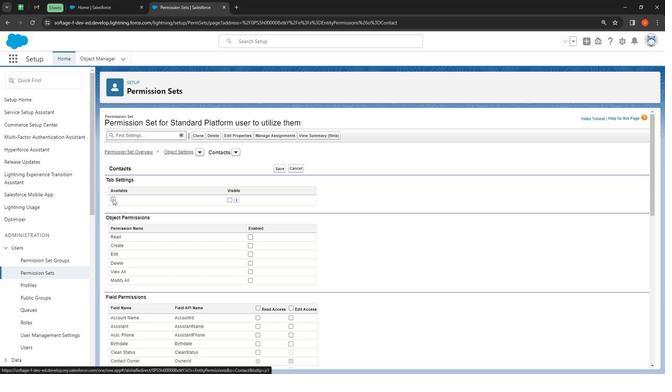 
Action: Mouse moved to (227, 204)
Screenshot: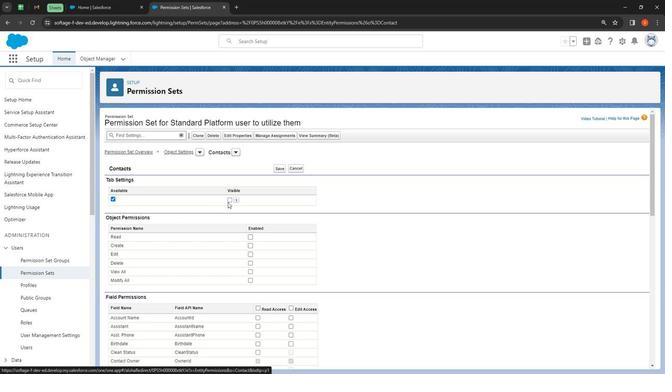 
Action: Mouse pressed left at (227, 204)
Screenshot: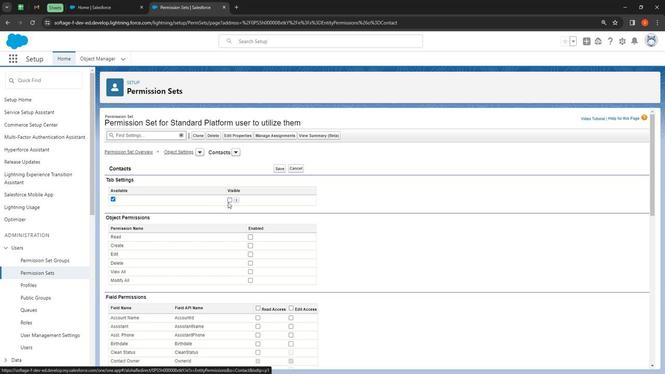 
Action: Mouse moved to (245, 237)
Screenshot: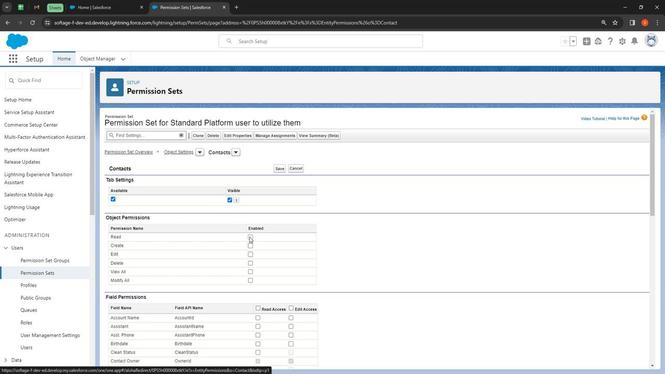 
Action: Mouse pressed left at (245, 237)
Screenshot: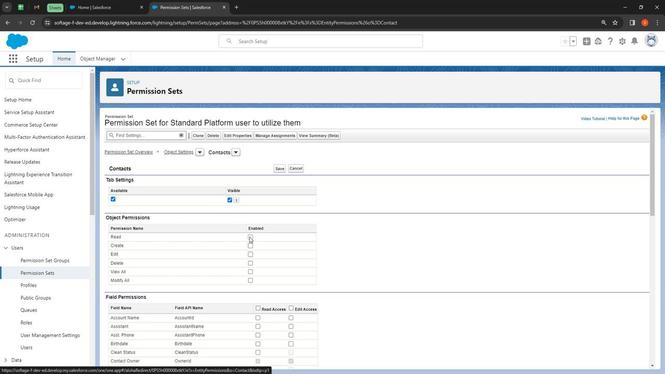 
Action: Mouse moved to (245, 246)
Screenshot: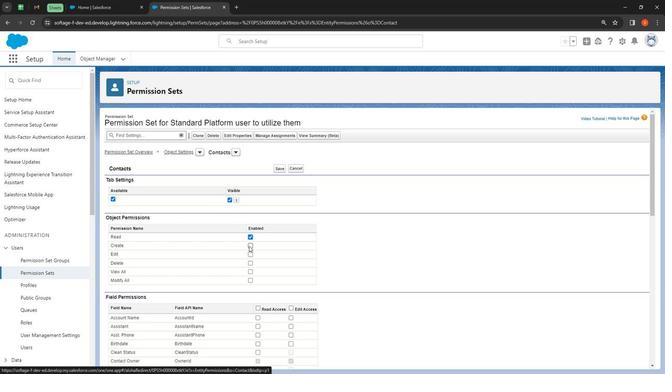 
Action: Mouse pressed left at (245, 246)
Screenshot: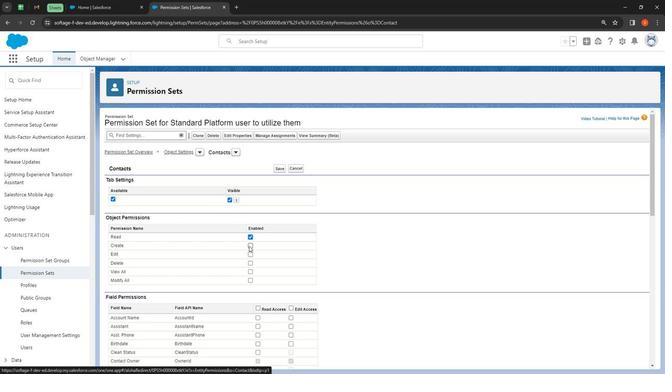 
Action: Mouse moved to (245, 255)
Screenshot: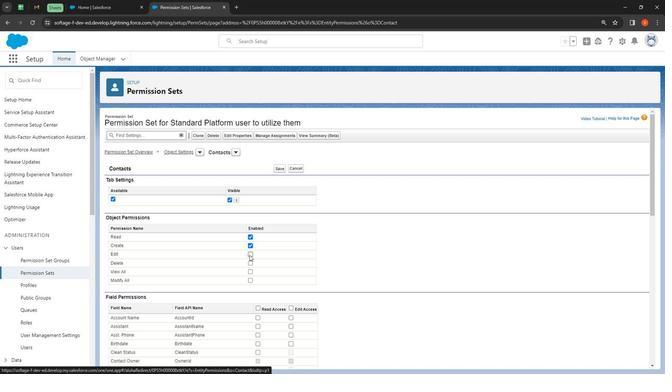 
Action: Mouse pressed left at (245, 255)
Screenshot: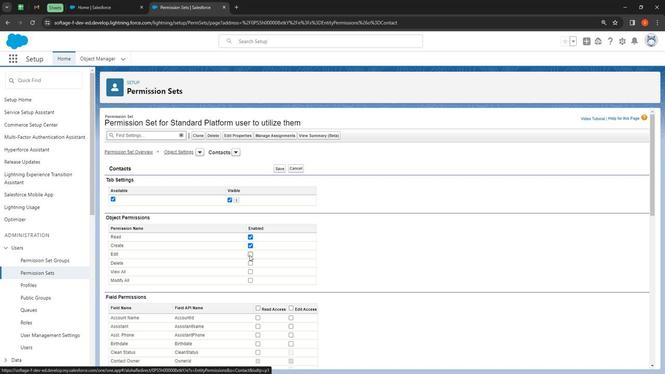 
Action: Mouse moved to (265, 297)
Screenshot: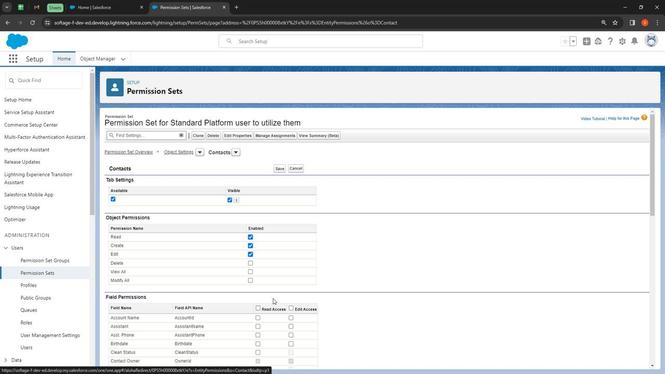 
Action: Mouse scrolled (265, 297) with delta (0, 0)
Screenshot: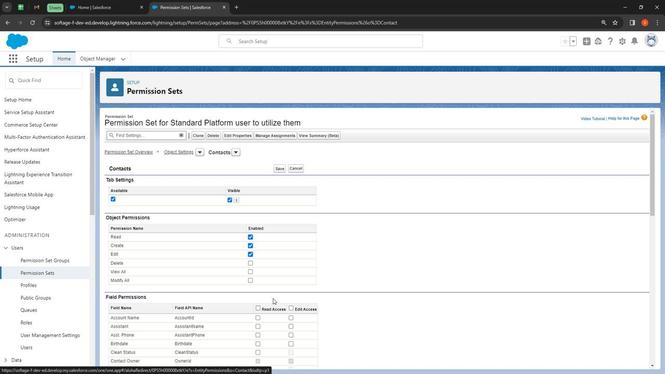 
Action: Mouse moved to (267, 295)
Screenshot: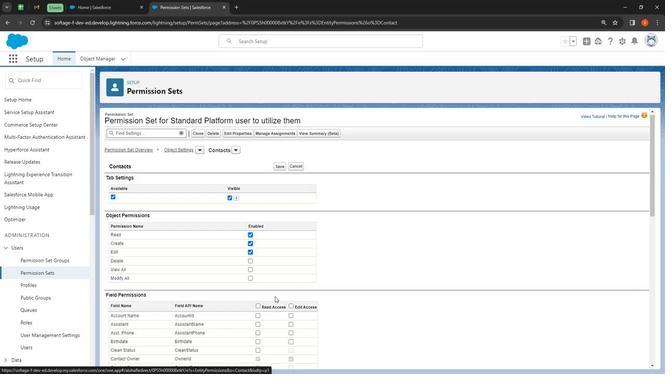 
Action: Mouse scrolled (267, 295) with delta (0, 0)
Screenshot: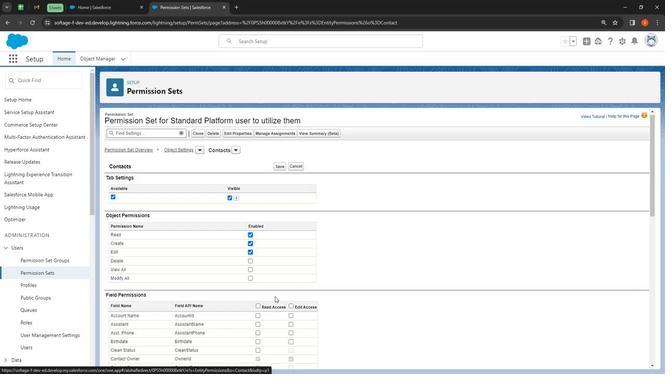 
Action: Mouse moved to (269, 293)
Screenshot: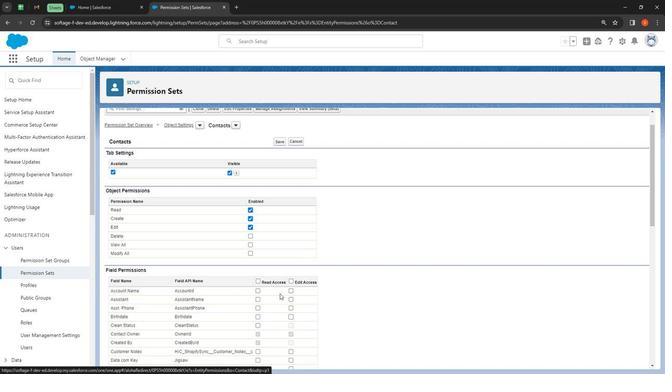 
Action: Mouse scrolled (269, 293) with delta (0, 0)
Screenshot: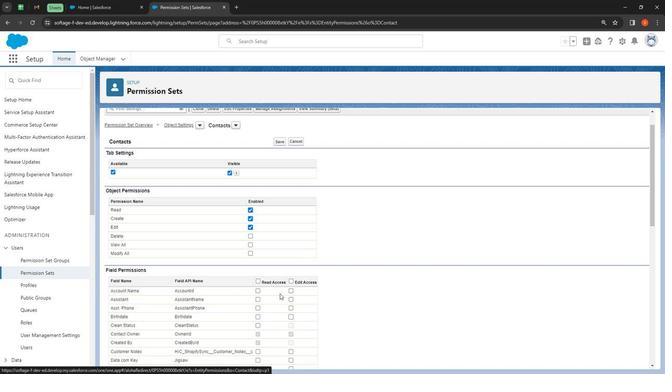 
Action: Mouse moved to (271, 291)
Screenshot: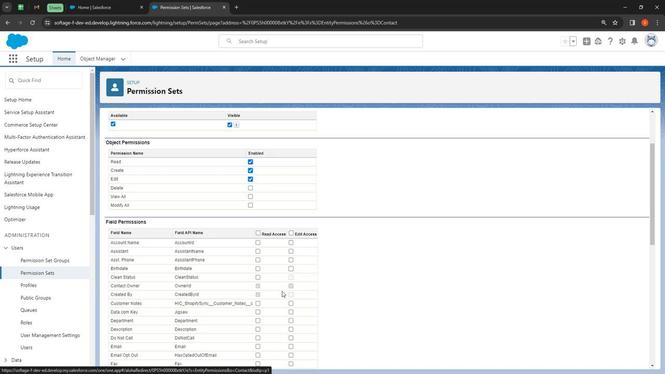 
Action: Mouse scrolled (271, 291) with delta (0, 0)
Screenshot: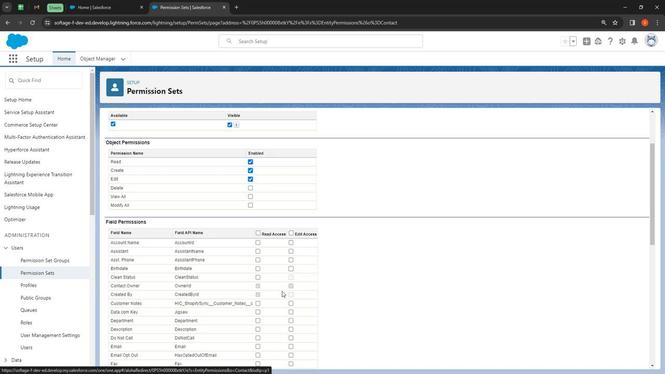 
Action: Mouse moved to (254, 179)
